 Task: In the Company vivo.com, Log Linkedin Message with description: 'Sent a LinkedIn message to a potential buyer offering a personalized solution.'; Add date: '4 September, 2023' and time 3:00:PM; Add contact from the company's contact and save. Logged in from softage.10@softage.net
Action: Mouse moved to (99, 74)
Screenshot: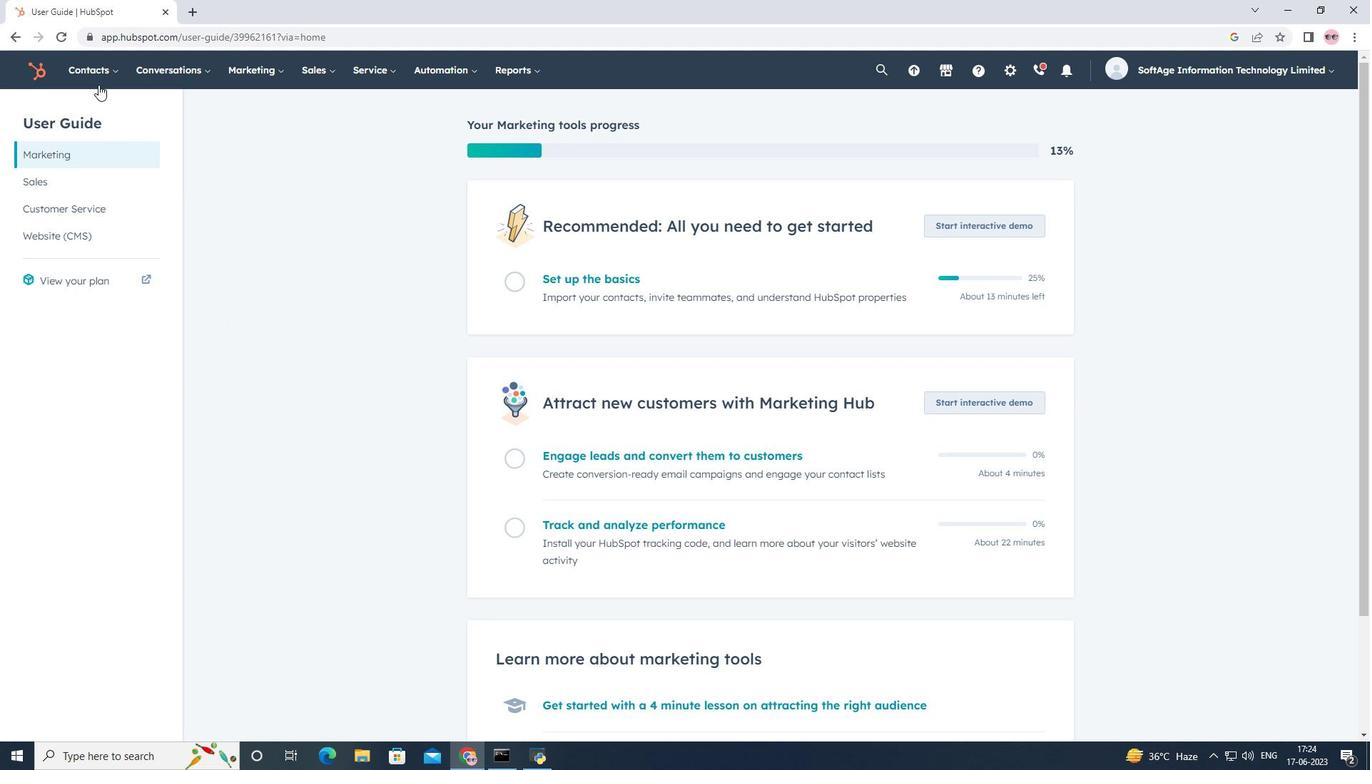 
Action: Mouse pressed left at (99, 74)
Screenshot: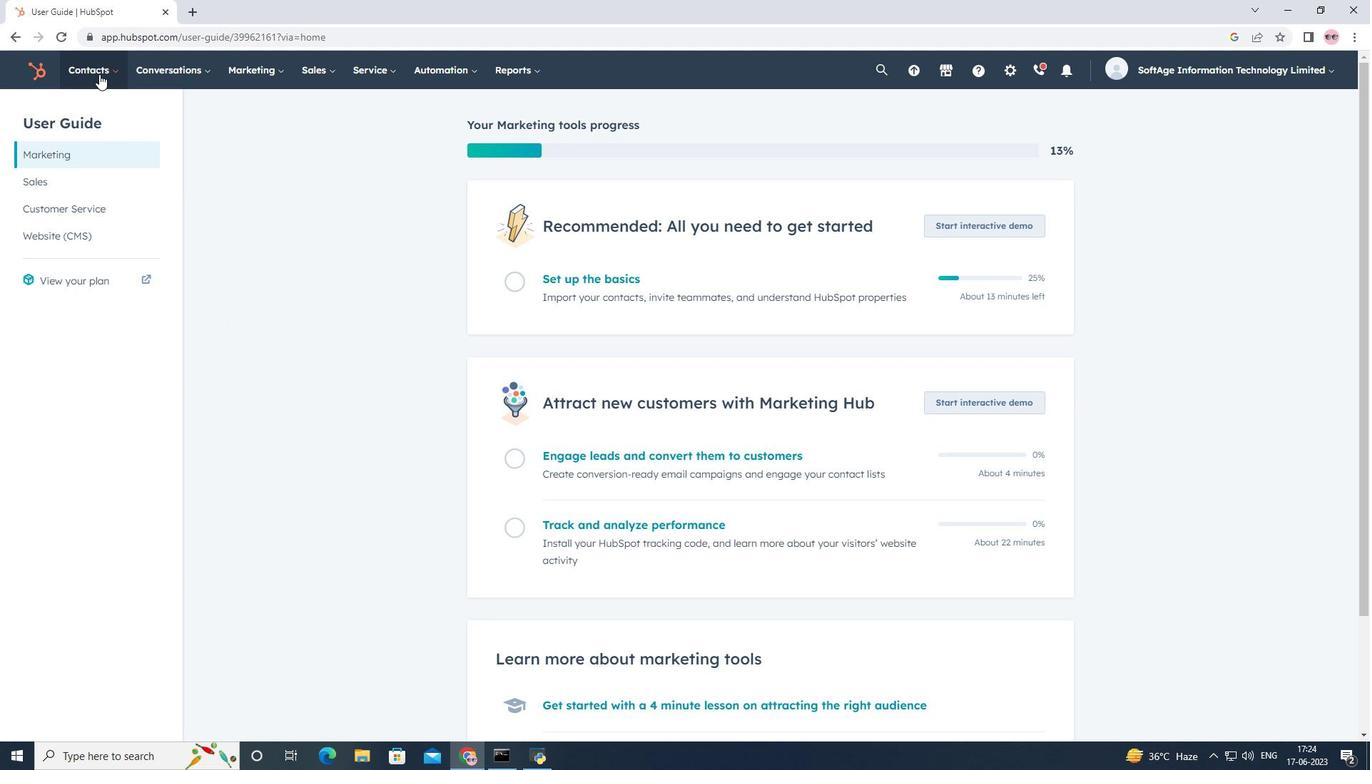 
Action: Mouse moved to (121, 152)
Screenshot: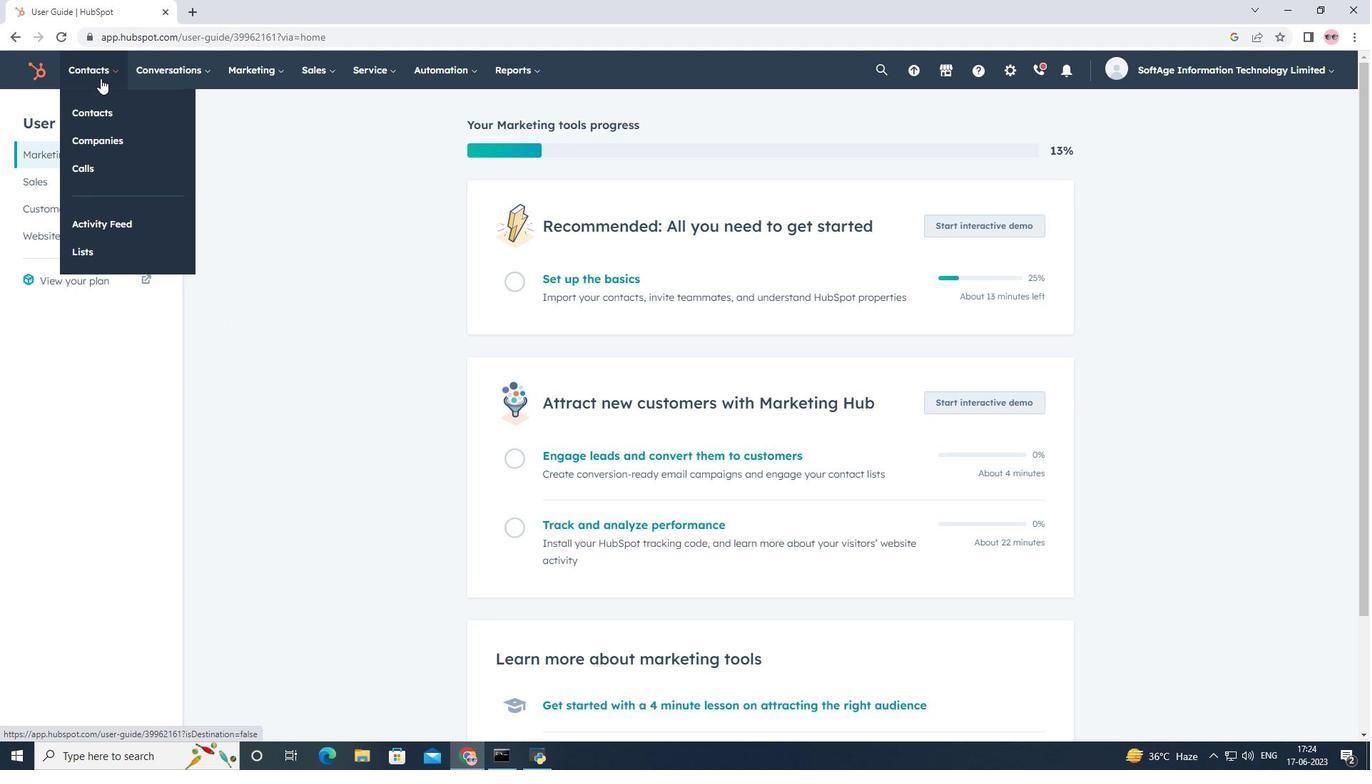 
Action: Mouse pressed left at (121, 152)
Screenshot: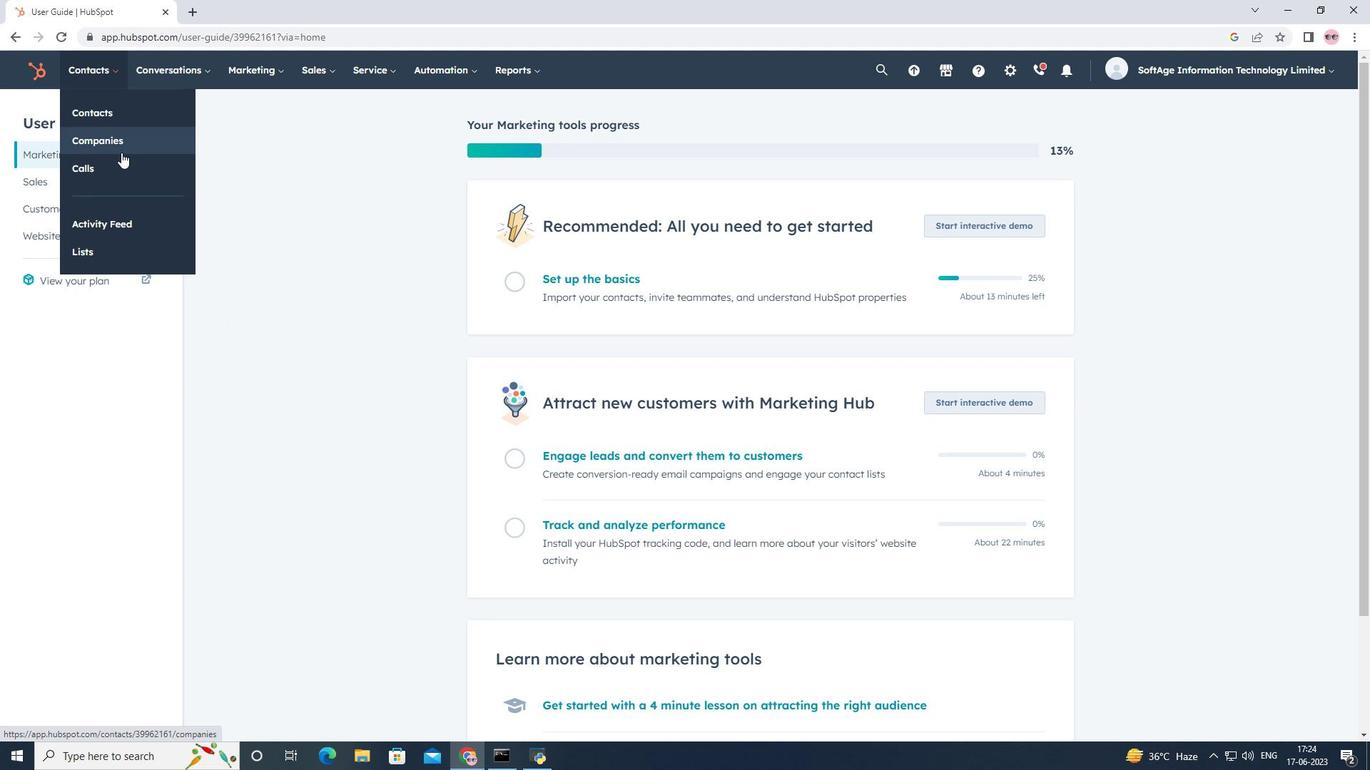 
Action: Mouse moved to (128, 237)
Screenshot: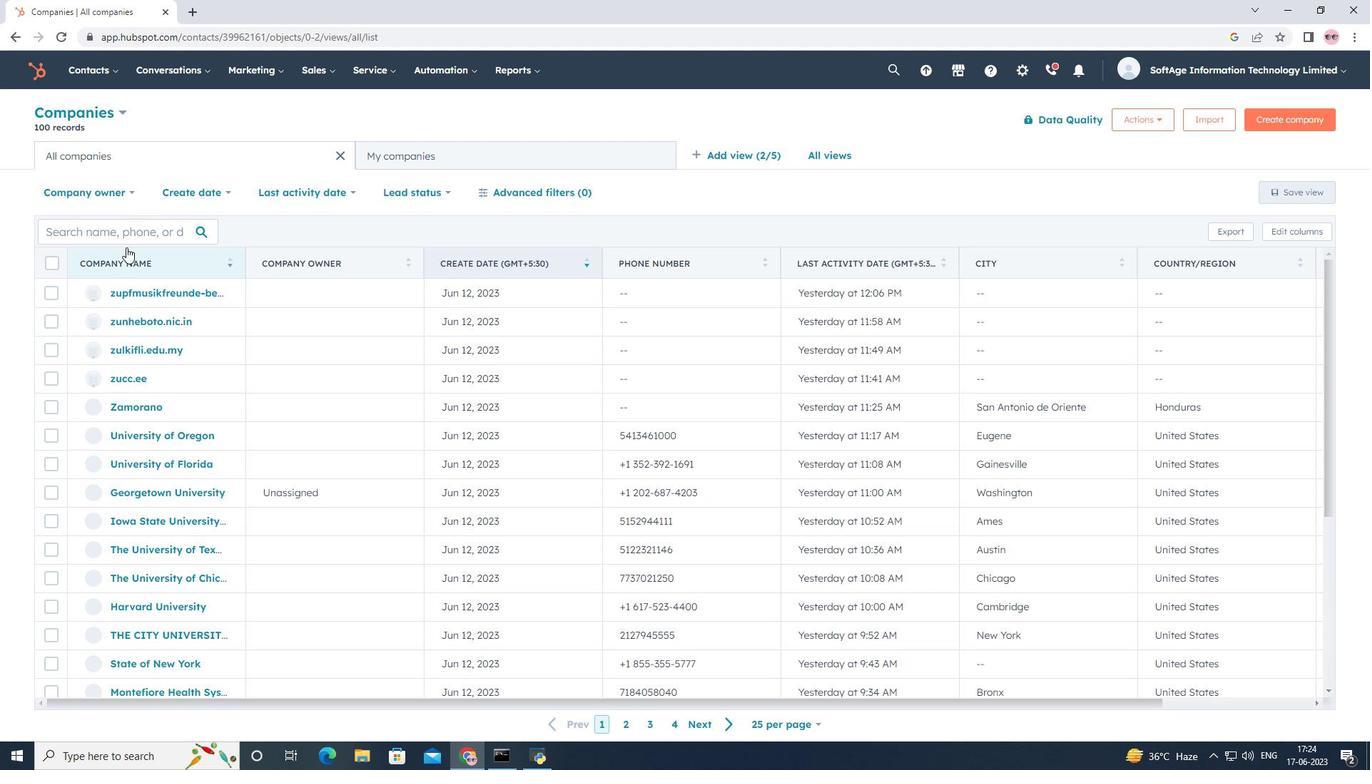 
Action: Mouse pressed left at (128, 237)
Screenshot: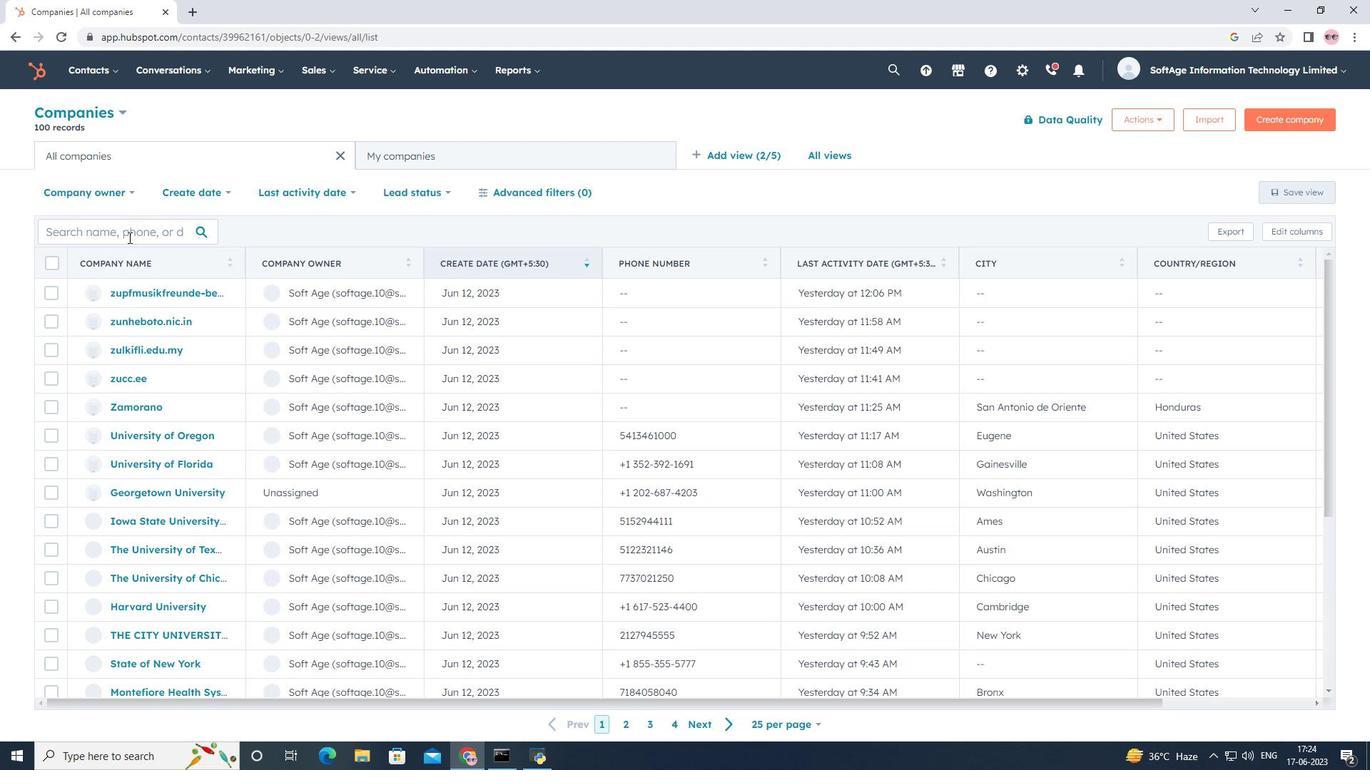 
Action: Key pressed <Key.shift>Vivo.com
Screenshot: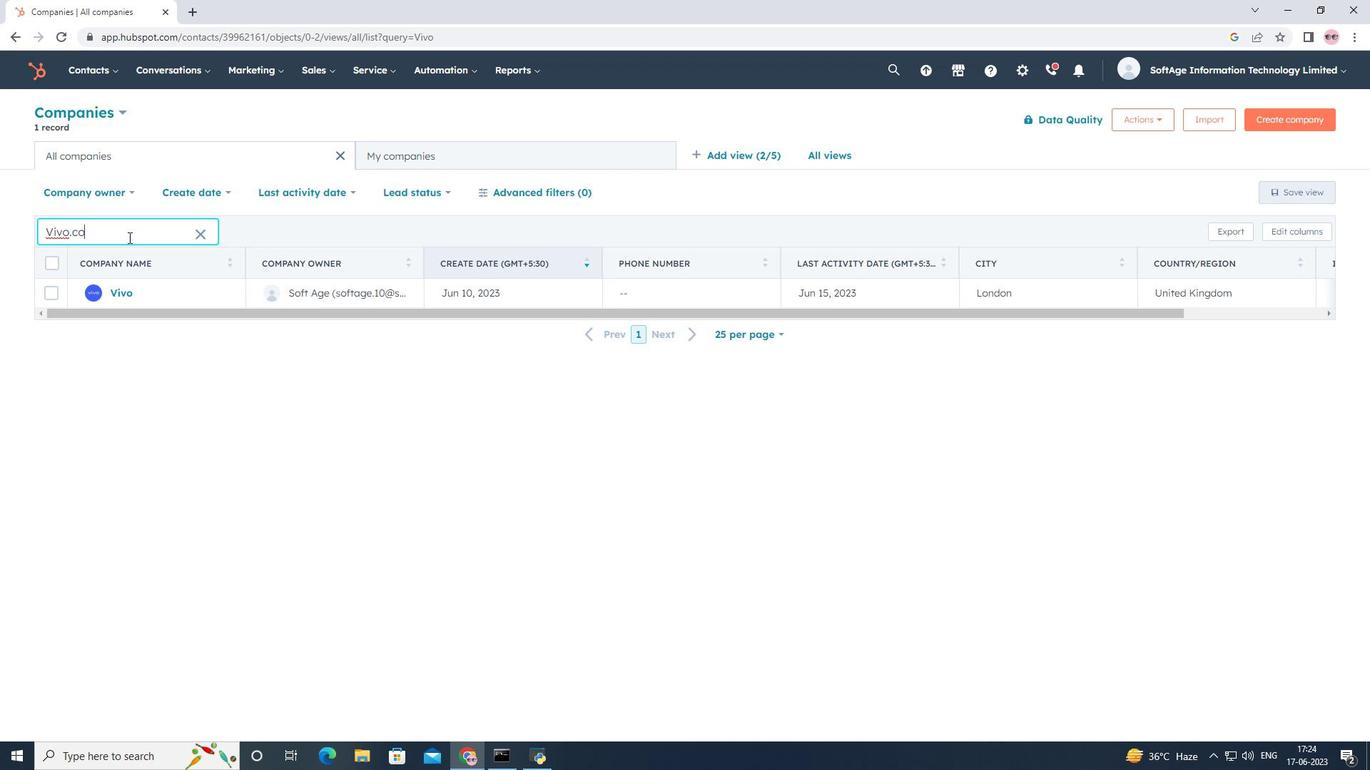 
Action: Mouse moved to (125, 289)
Screenshot: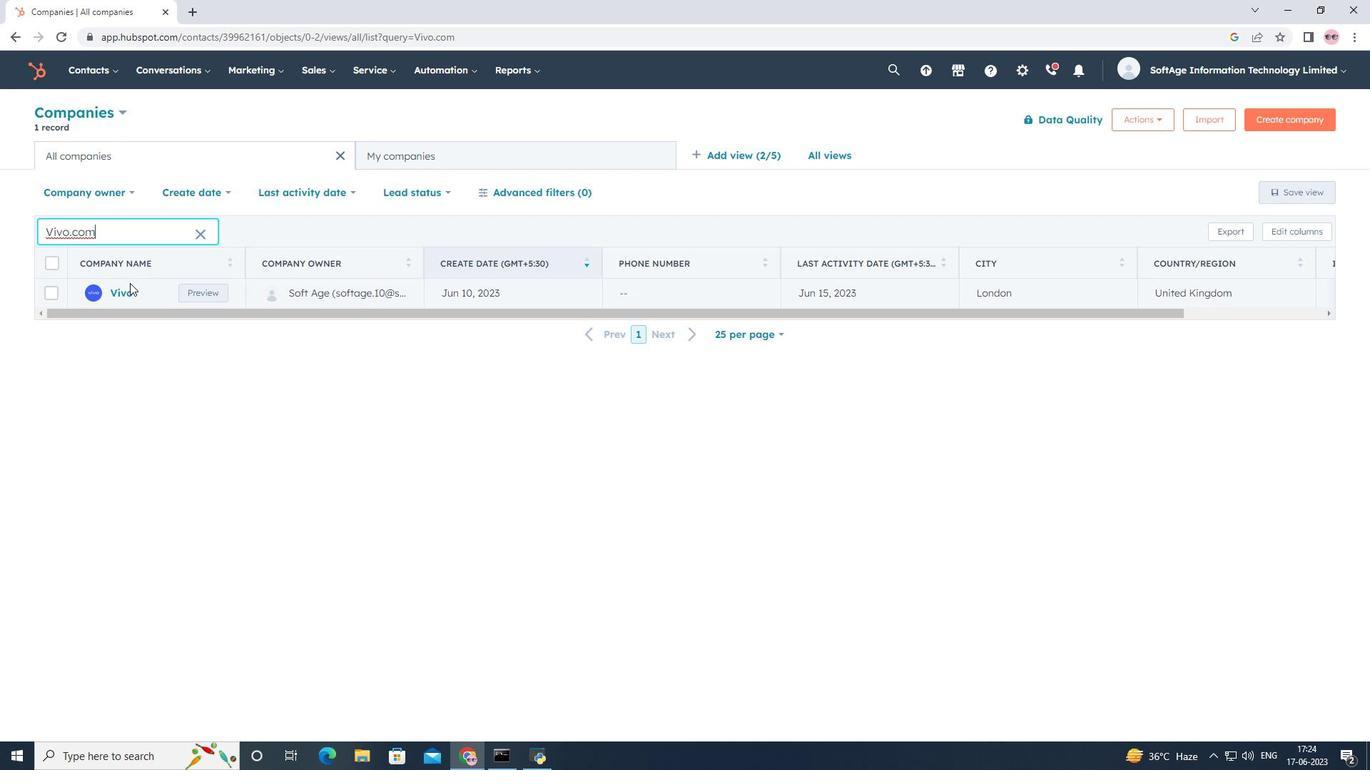 
Action: Mouse pressed left at (125, 289)
Screenshot: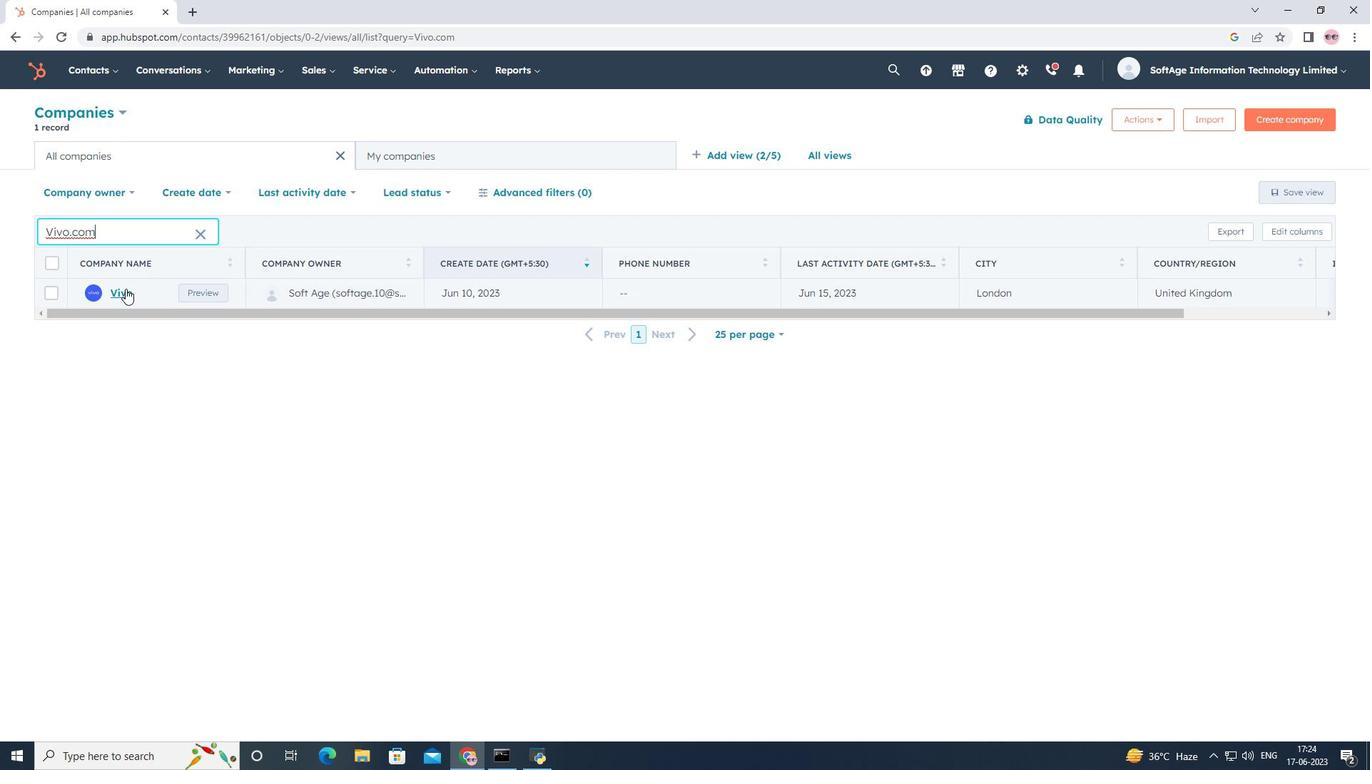 
Action: Mouse moved to (279, 226)
Screenshot: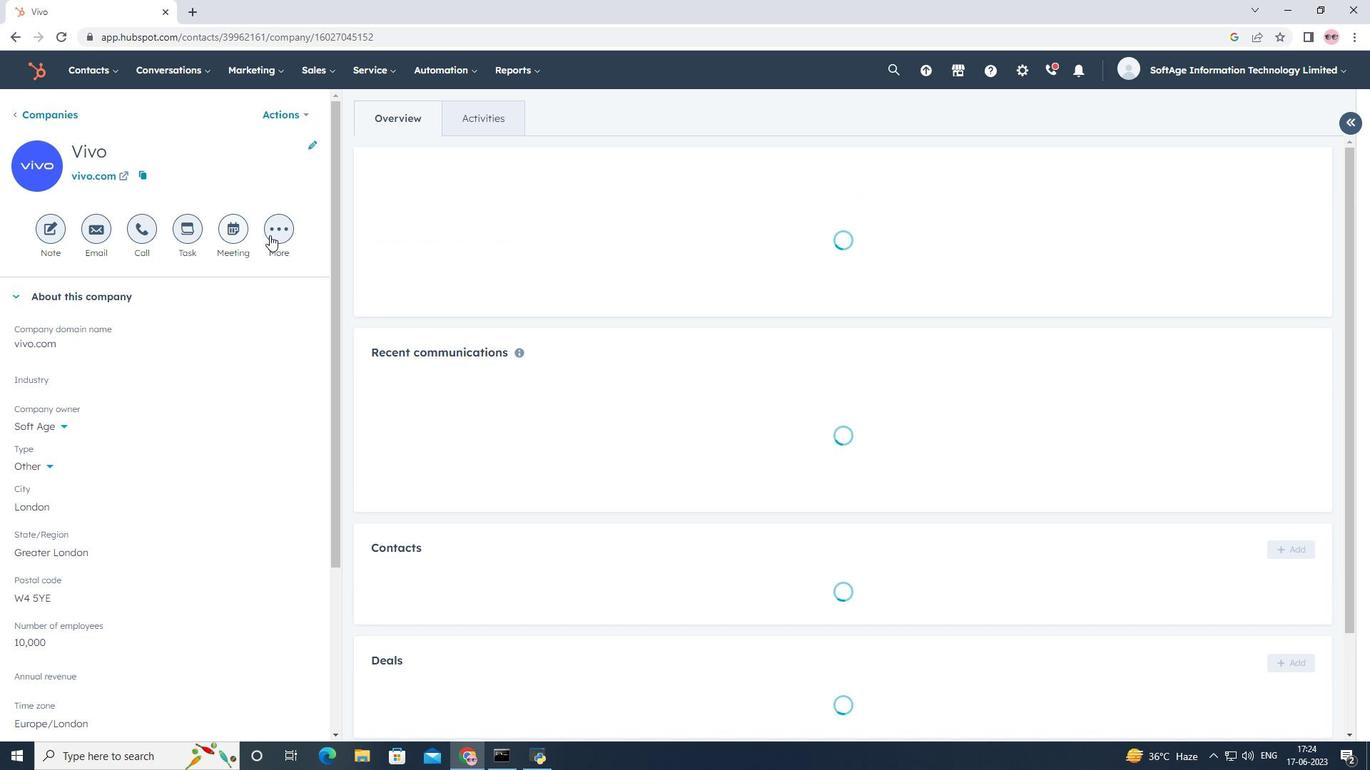 
Action: Mouse pressed left at (279, 226)
Screenshot: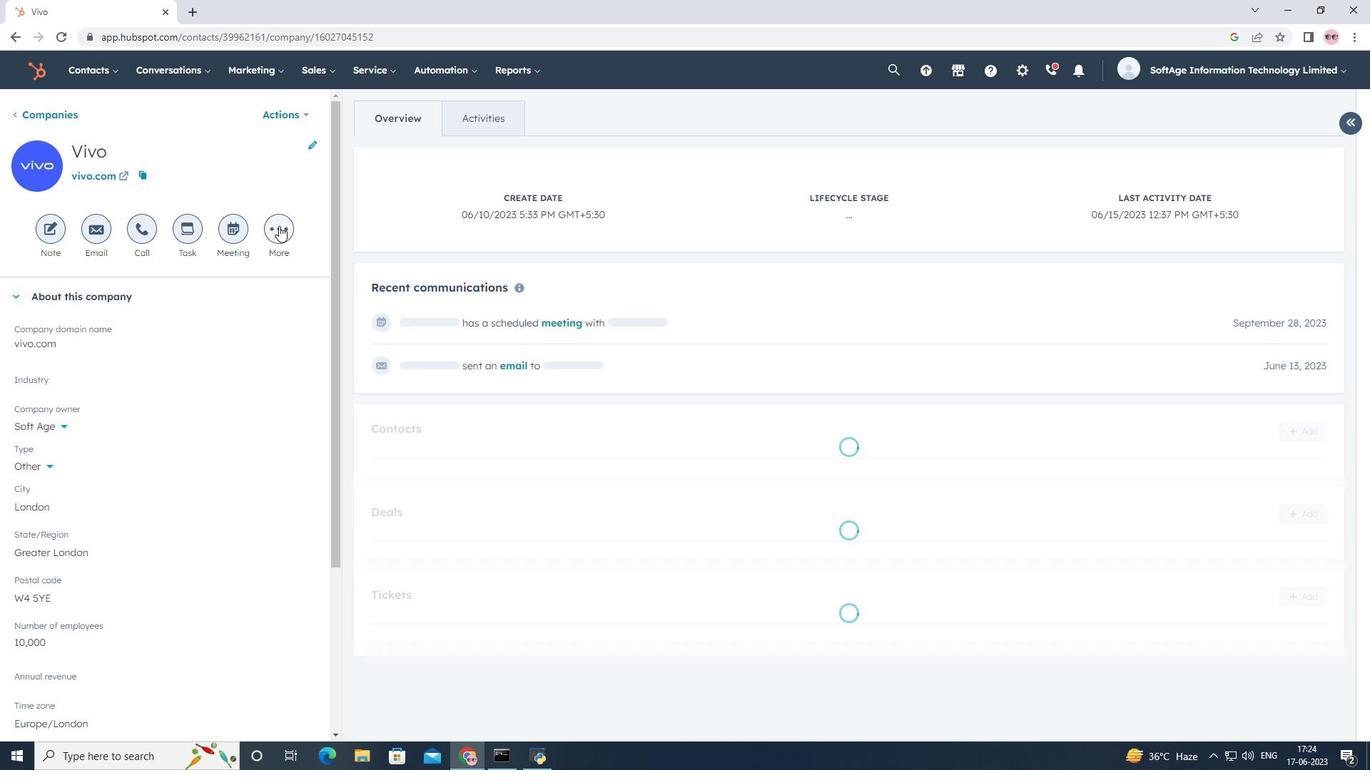 
Action: Mouse moved to (274, 282)
Screenshot: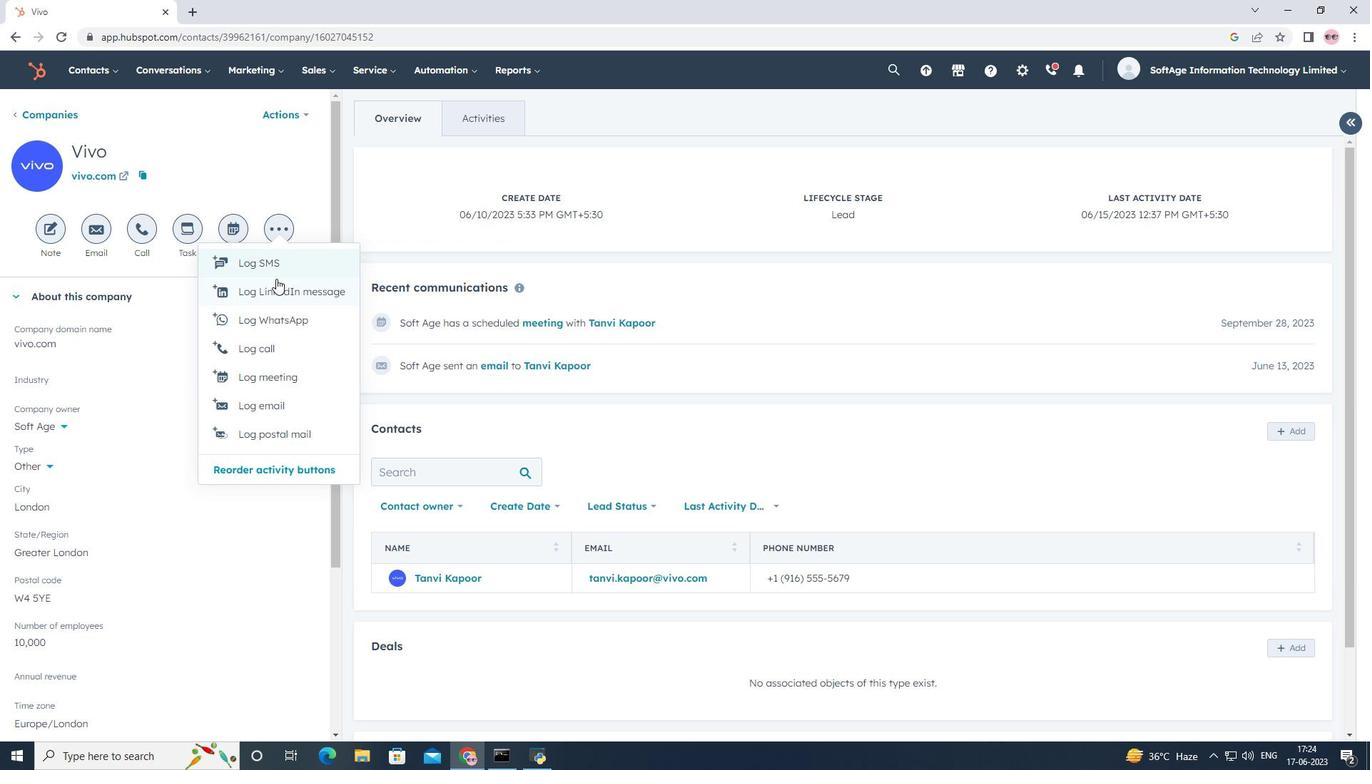 
Action: Mouse pressed left at (274, 282)
Screenshot: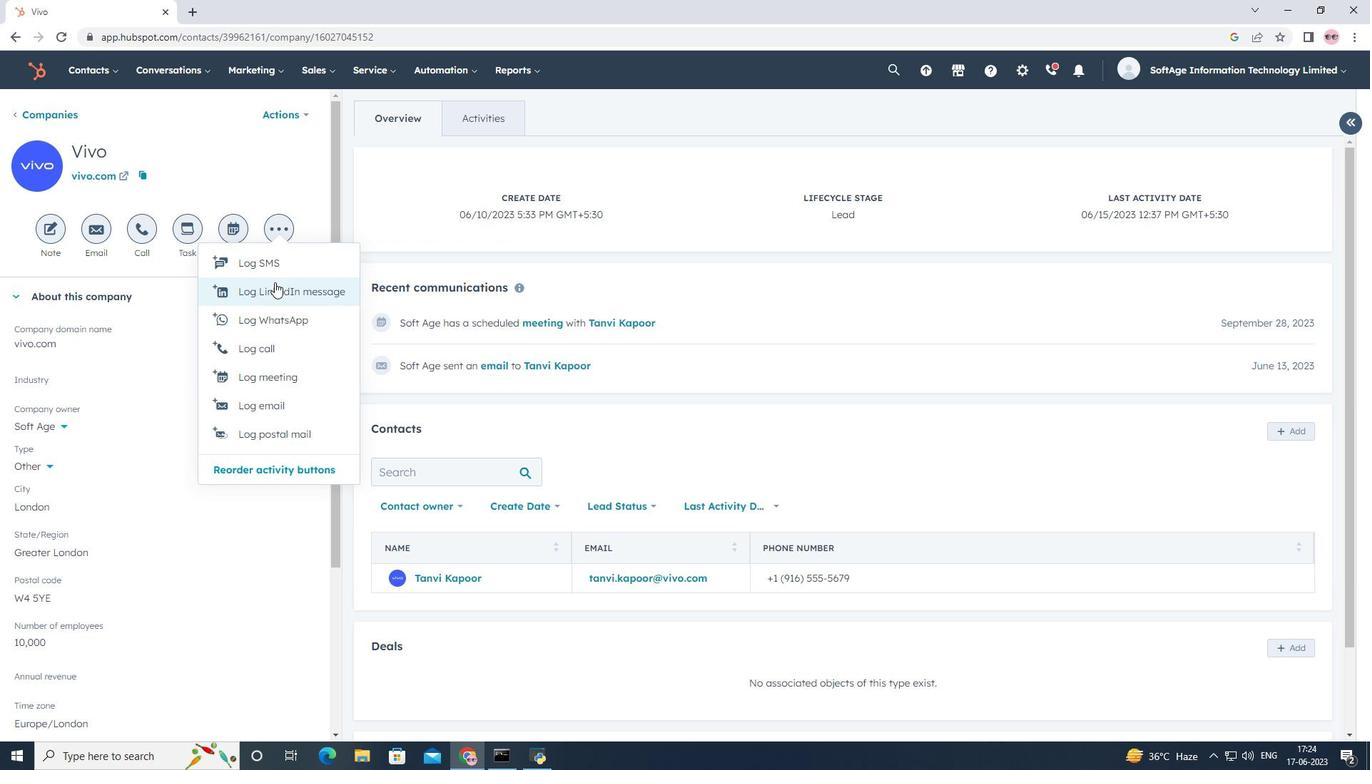 
Action: Mouse moved to (918, 529)
Screenshot: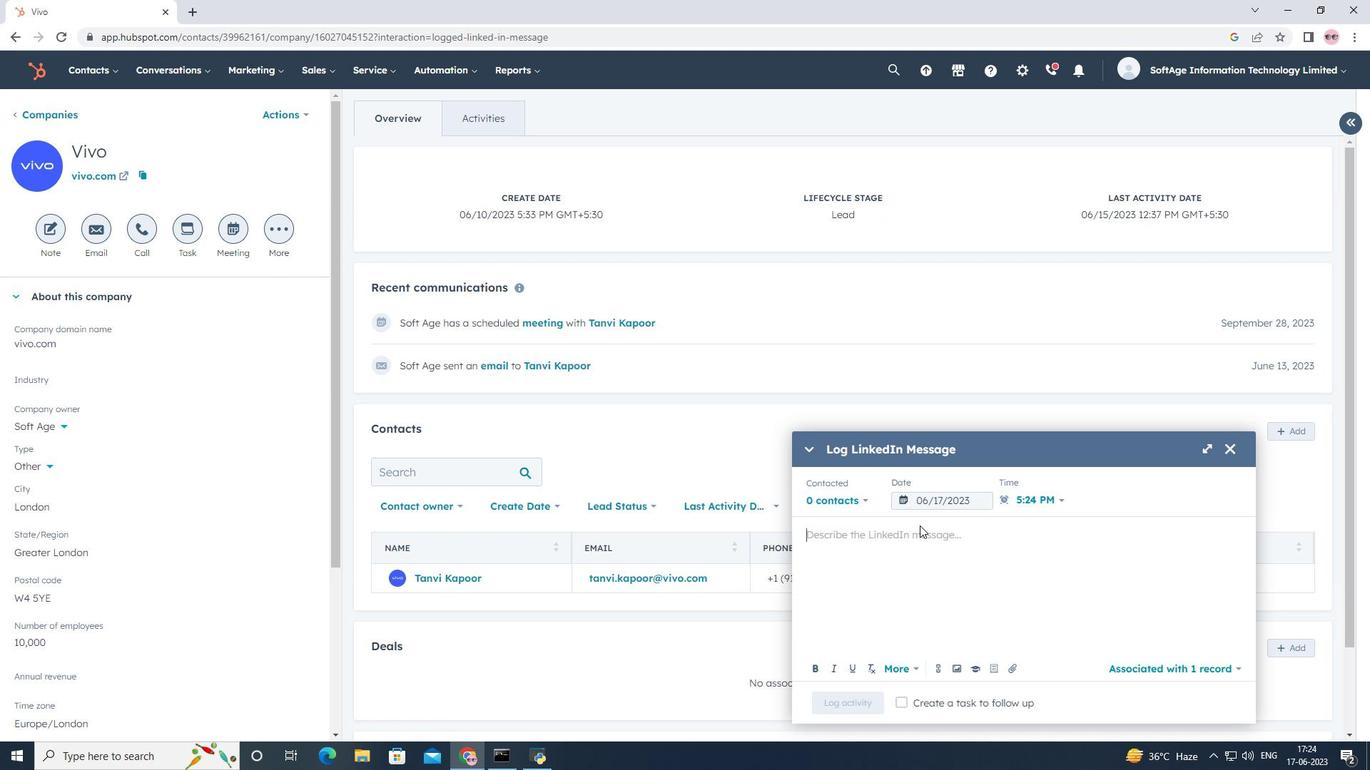 
Action: Mouse pressed left at (918, 529)
Screenshot: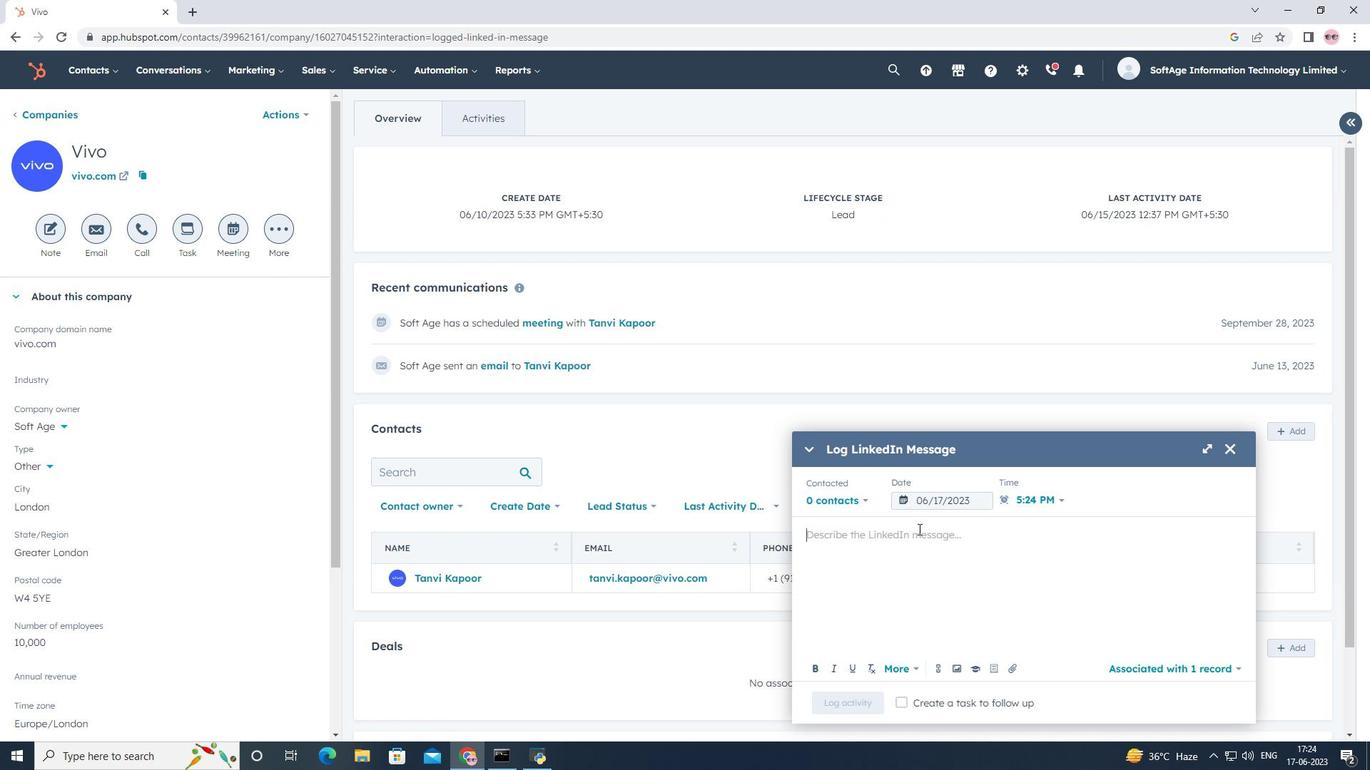 
Action: Key pressed <Key.shift>Sent<Key.space>a<Key.space><Key.shift>Linked<Key.shift>In<Key.space>message<Key.space>to<Key.space>a<Key.space>por<Key.backspace>tential<Key.space>buyer<Key.space>offering<Key.space>a<Key.space>presonalized<Key.space>solution.
Screenshot: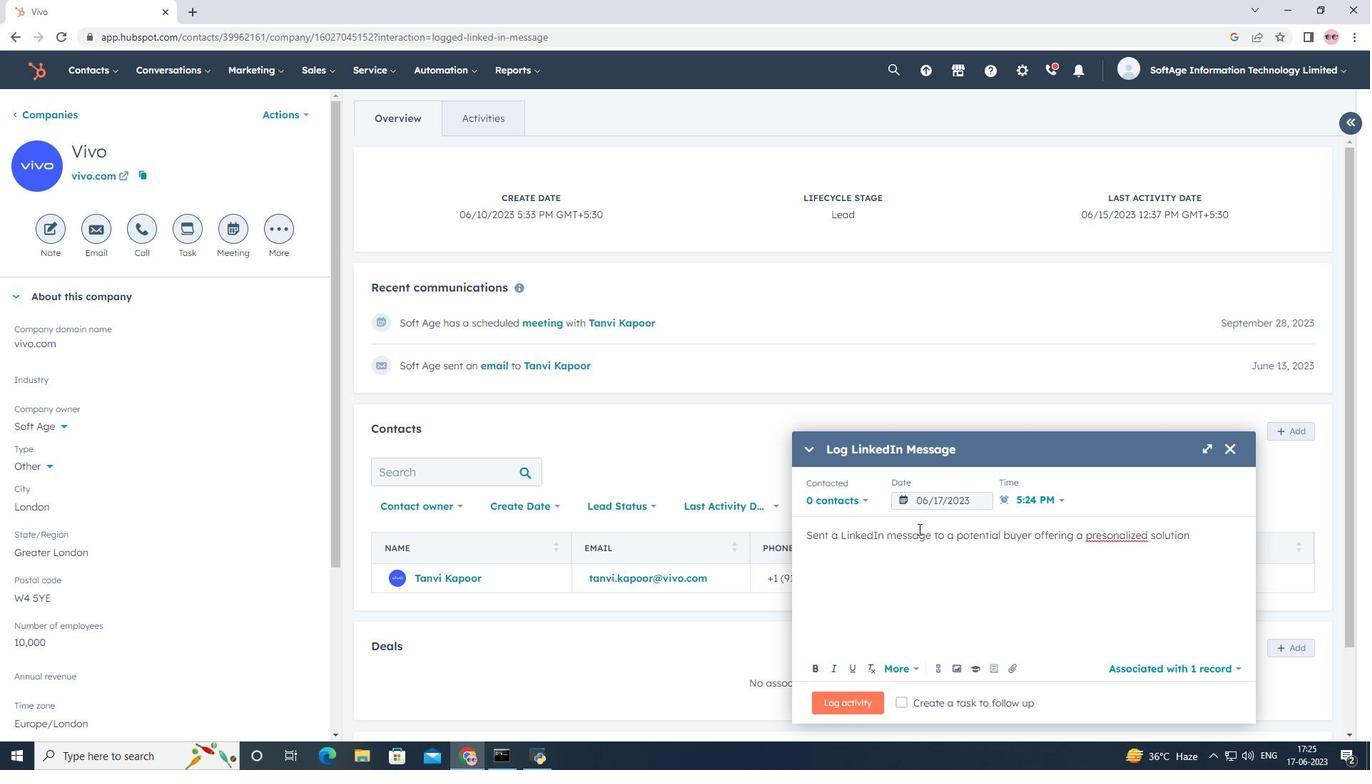 
Action: Mouse moved to (1131, 538)
Screenshot: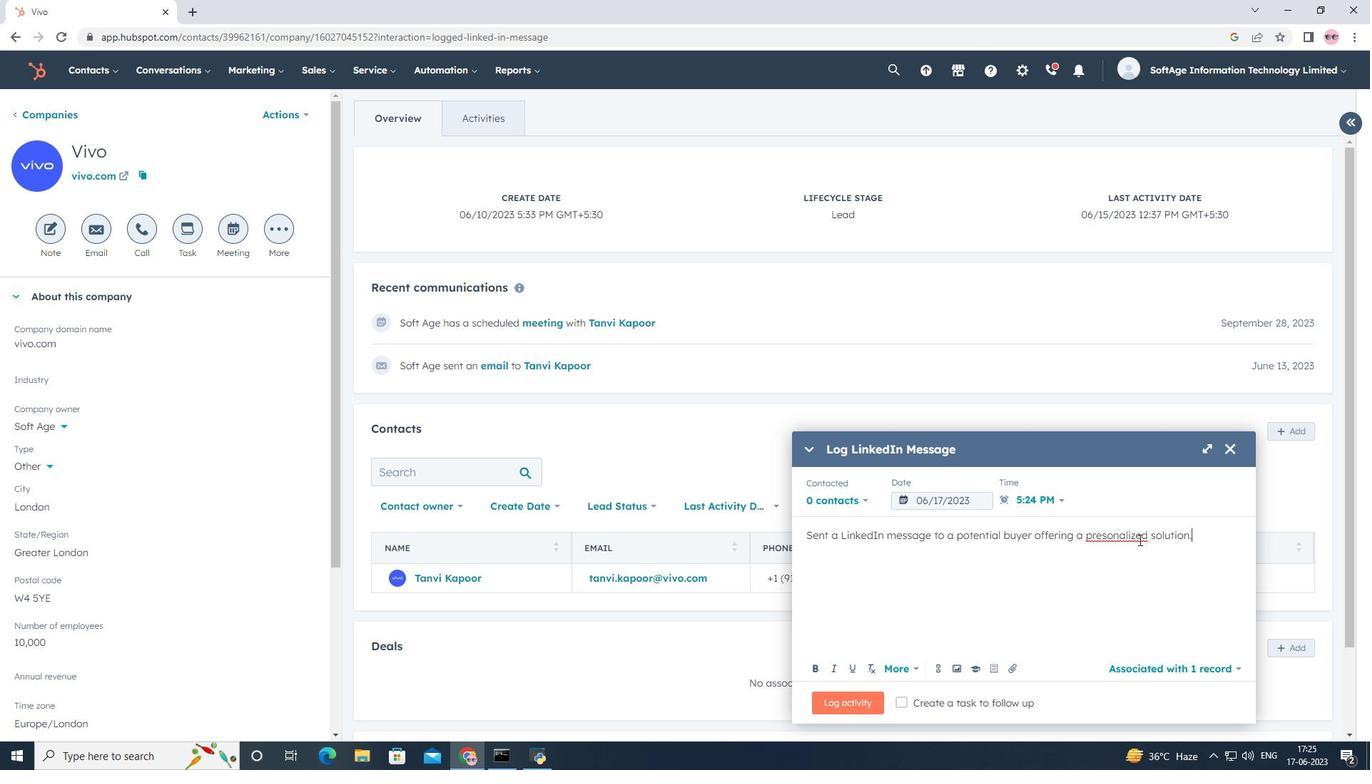 
Action: Mouse pressed left at (1131, 538)
Screenshot: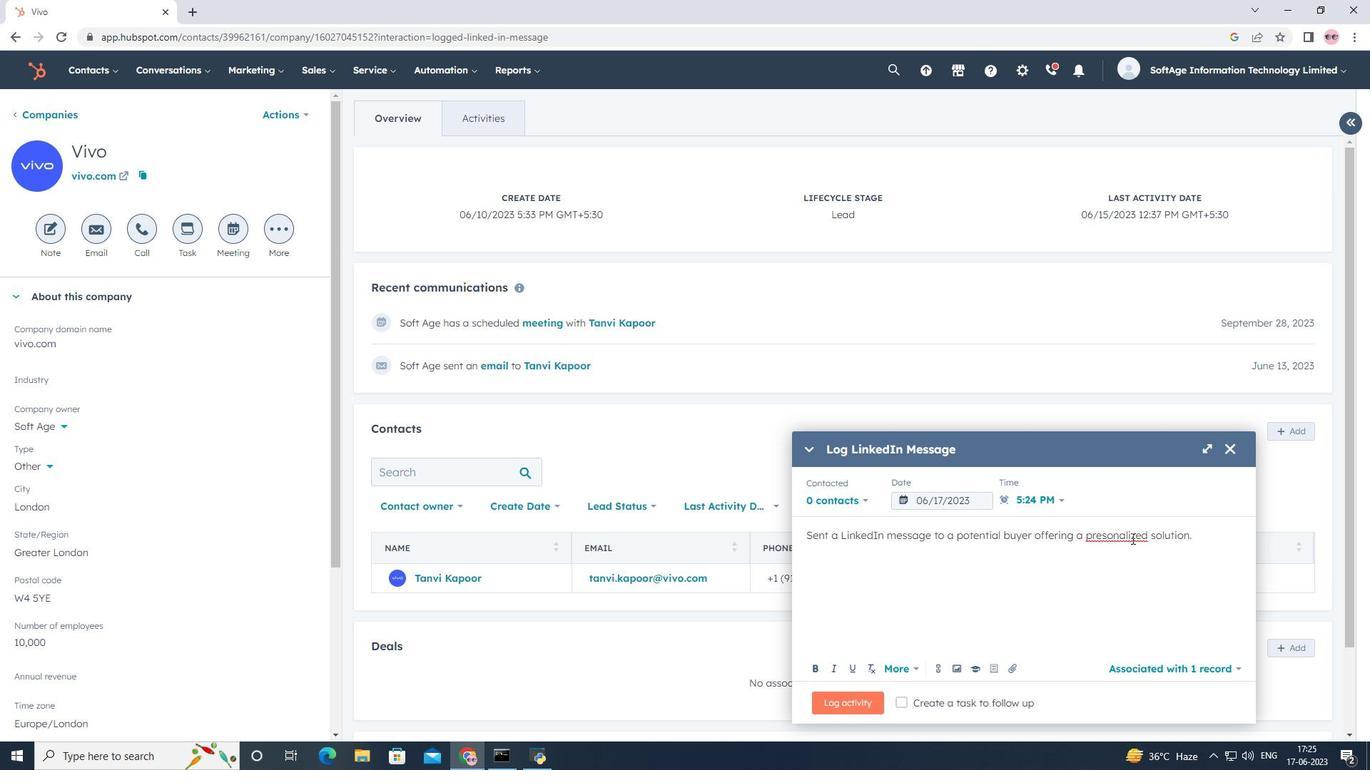 
Action: Mouse pressed right at (1131, 538)
Screenshot: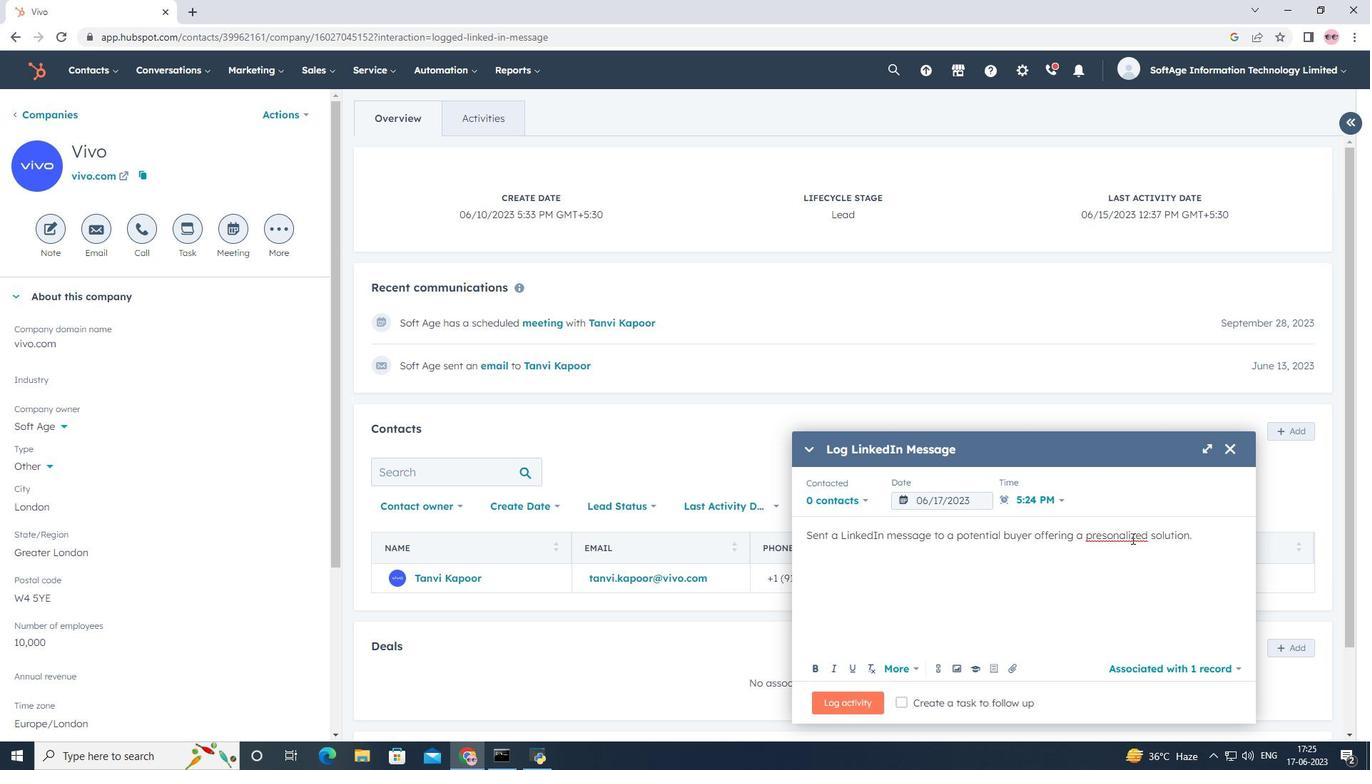 
Action: Mouse moved to (1201, 322)
Screenshot: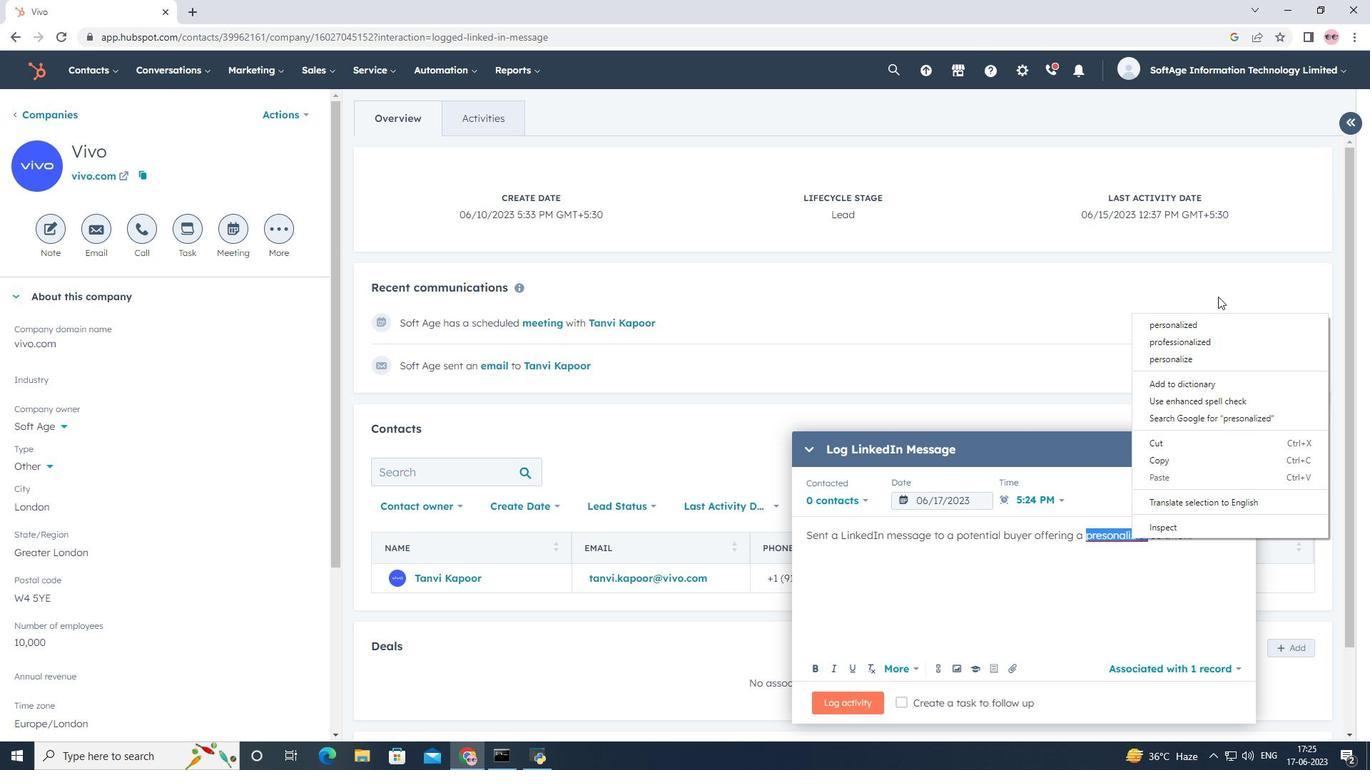 
Action: Mouse pressed left at (1201, 322)
Screenshot: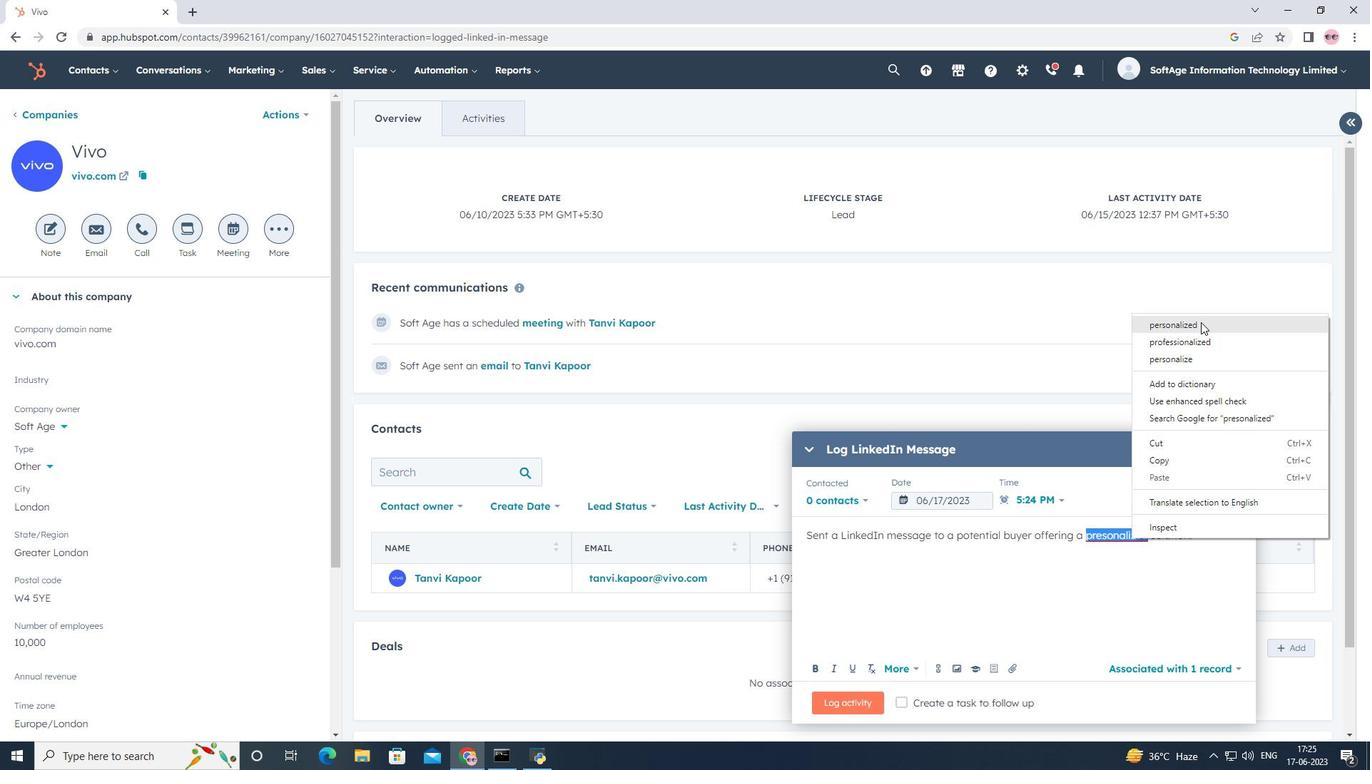 
Action: Mouse moved to (946, 497)
Screenshot: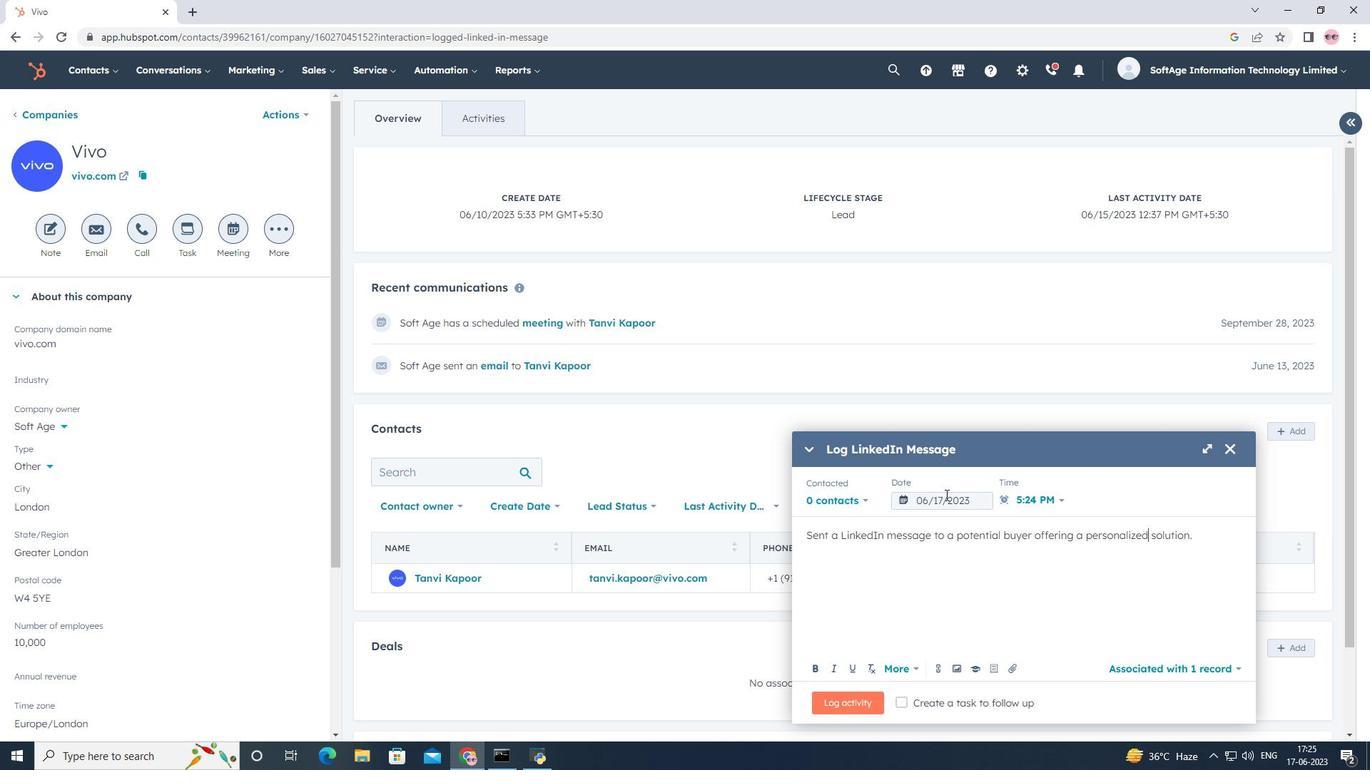 
Action: Mouse pressed left at (946, 497)
Screenshot: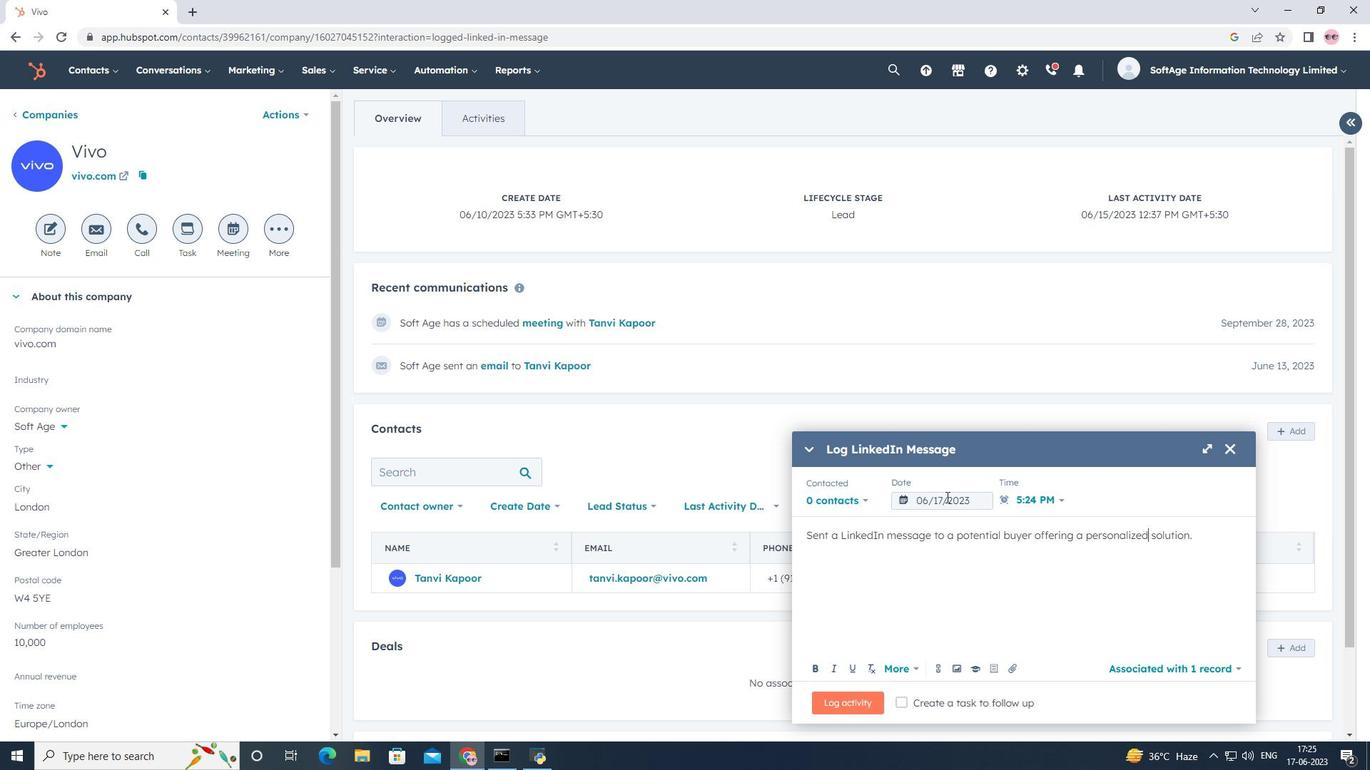
Action: Mouse moved to (1071, 268)
Screenshot: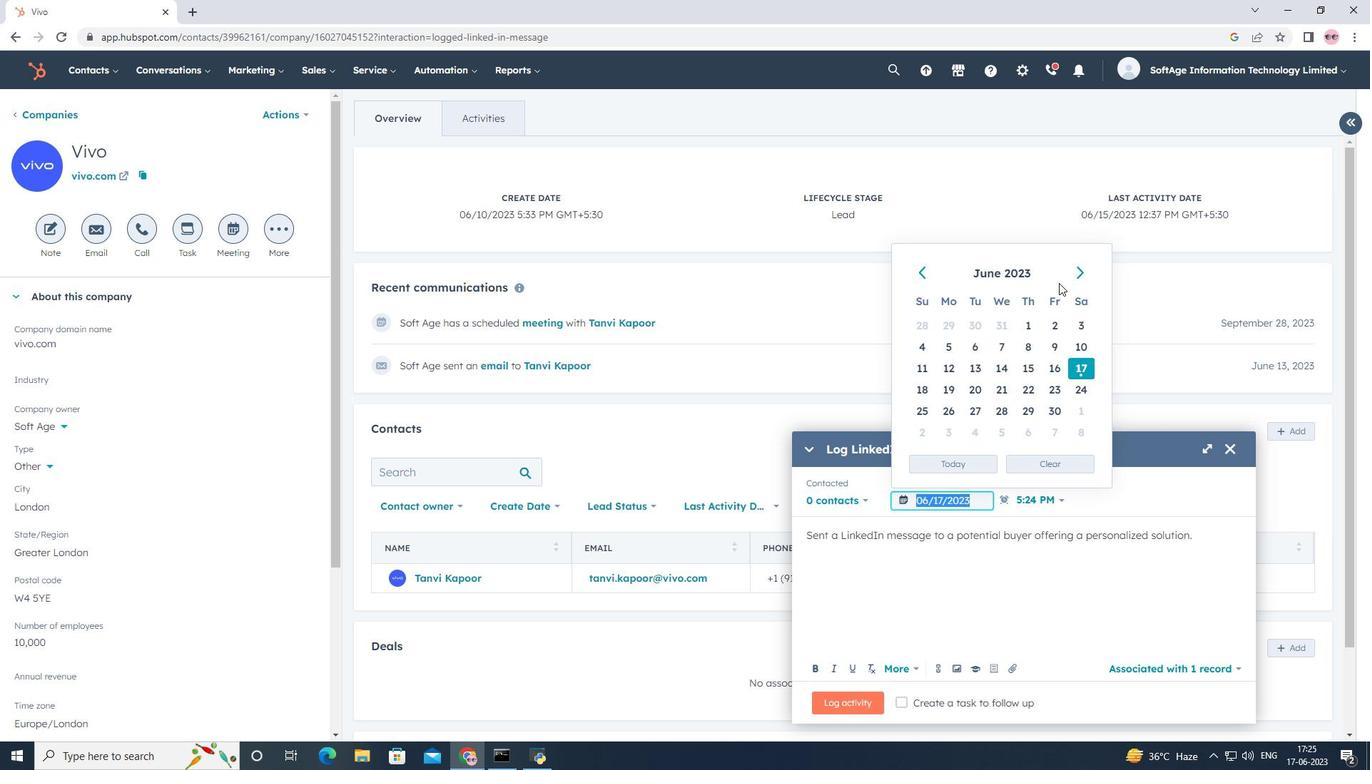 
Action: Mouse pressed left at (1071, 268)
Screenshot: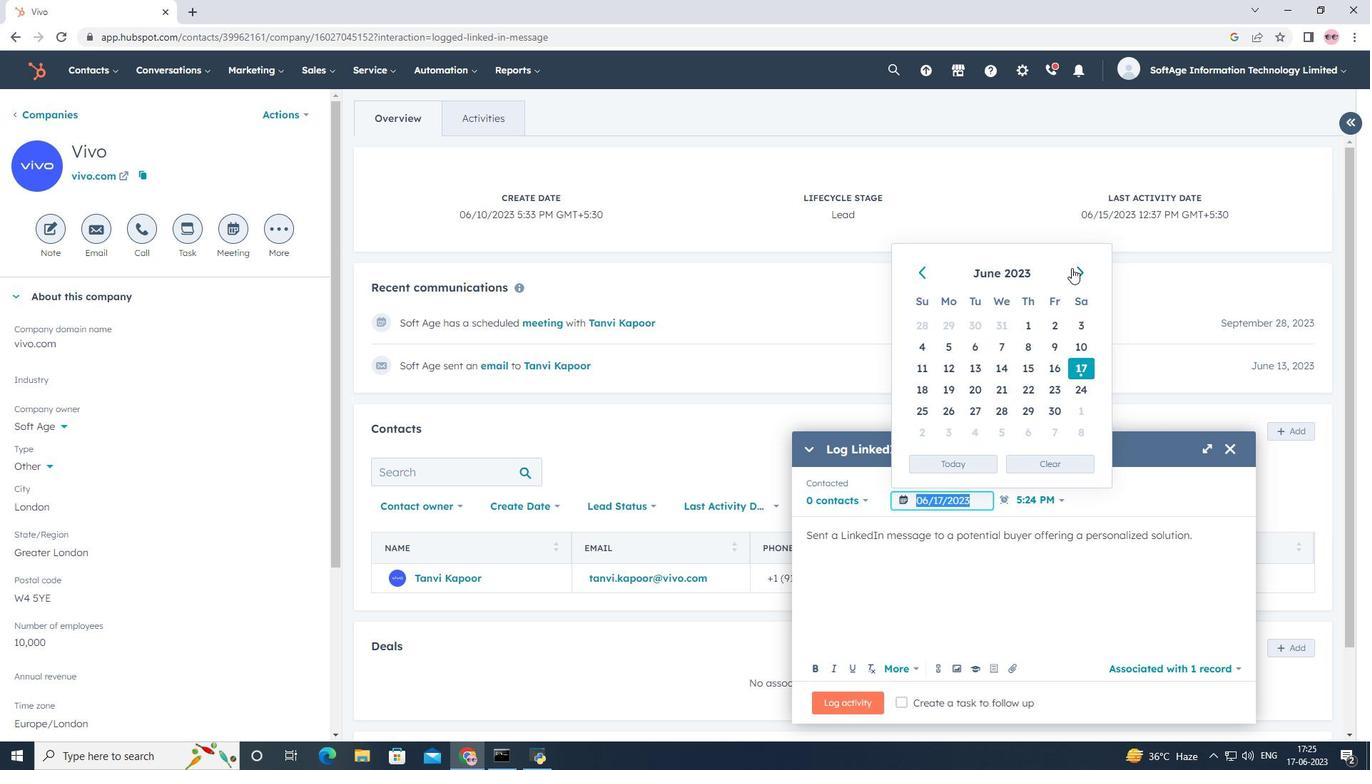 
Action: Mouse pressed left at (1071, 268)
Screenshot: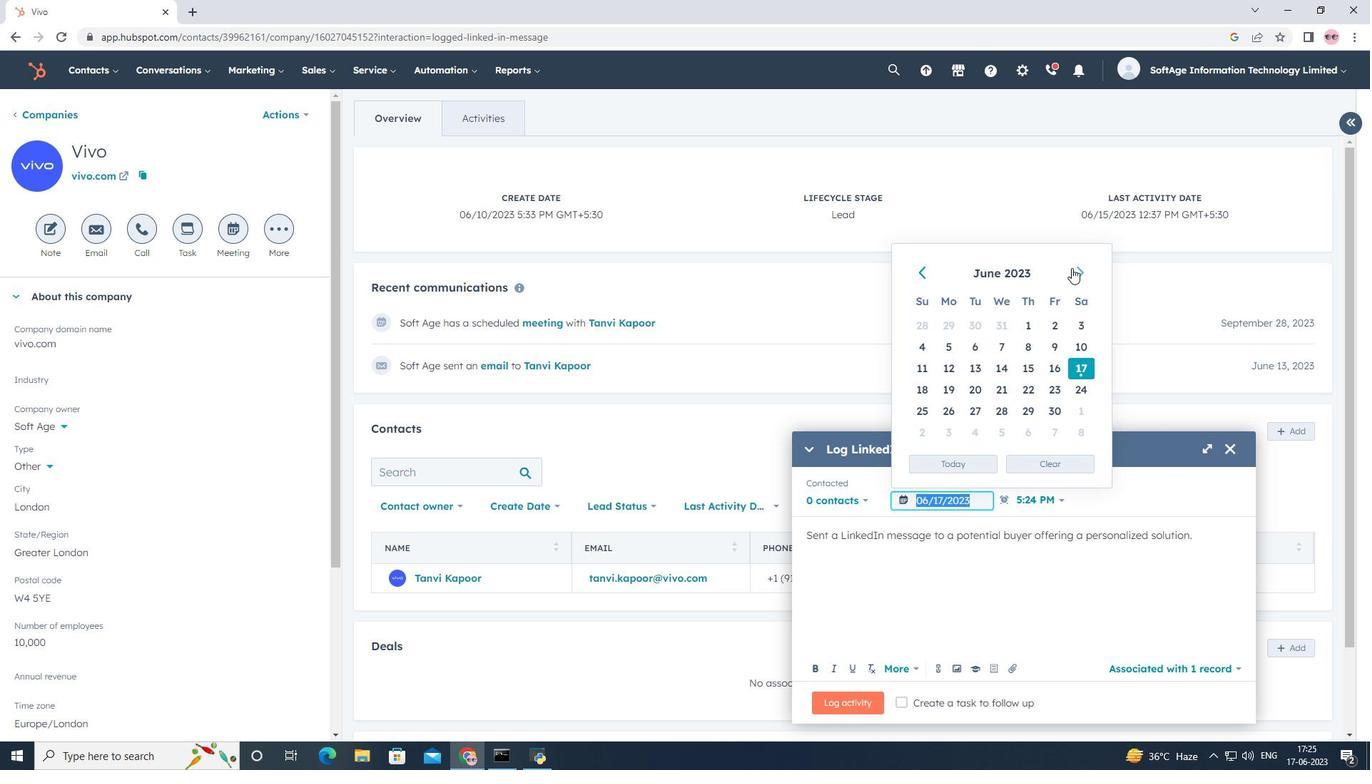 
Action: Mouse pressed left at (1071, 268)
Screenshot: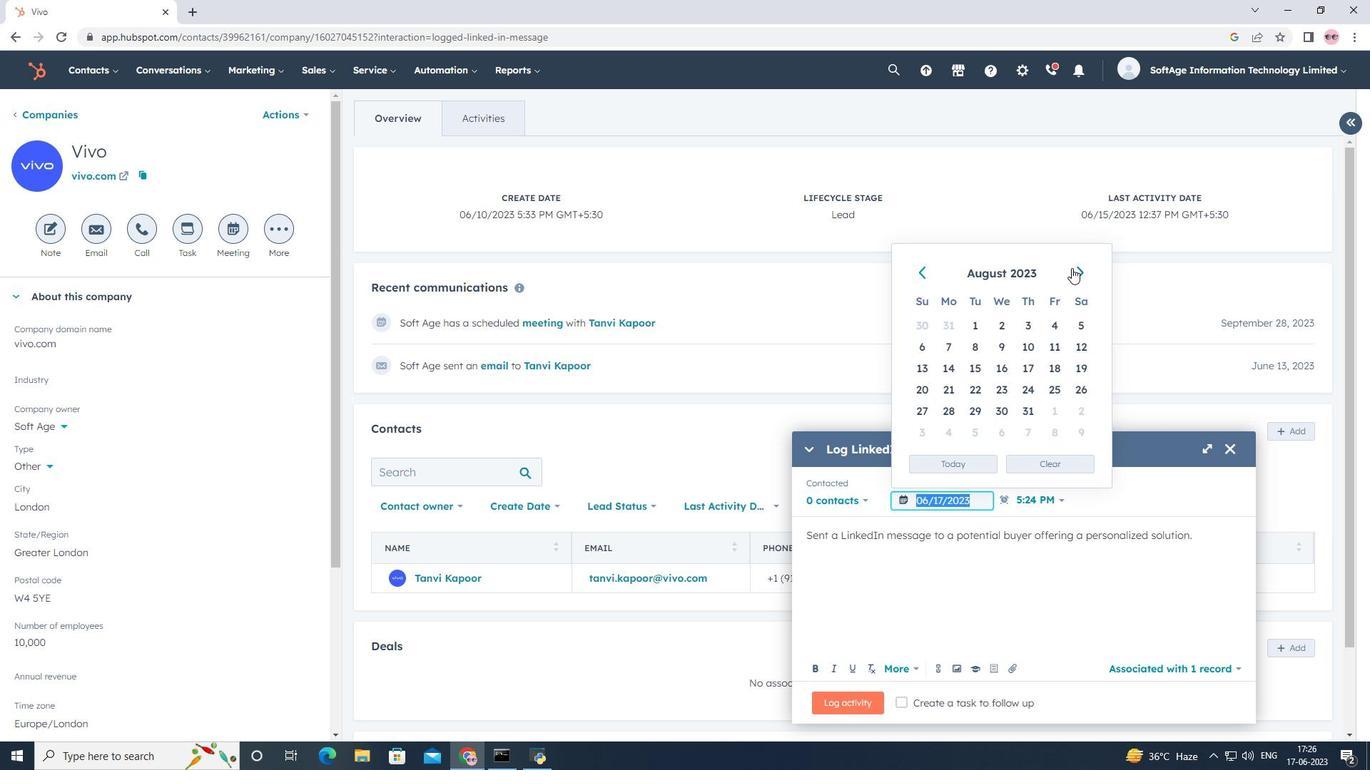
Action: Mouse moved to (955, 349)
Screenshot: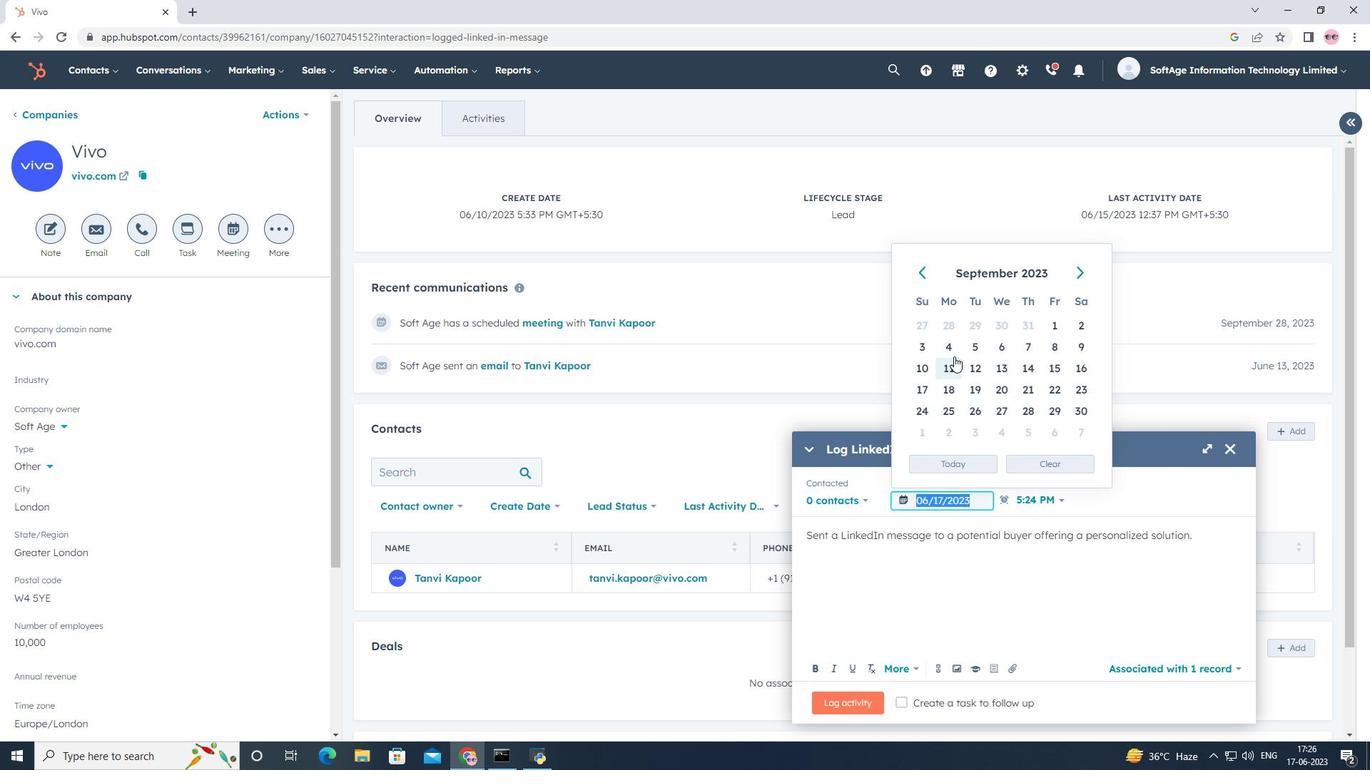 
Action: Mouse pressed left at (955, 349)
Screenshot: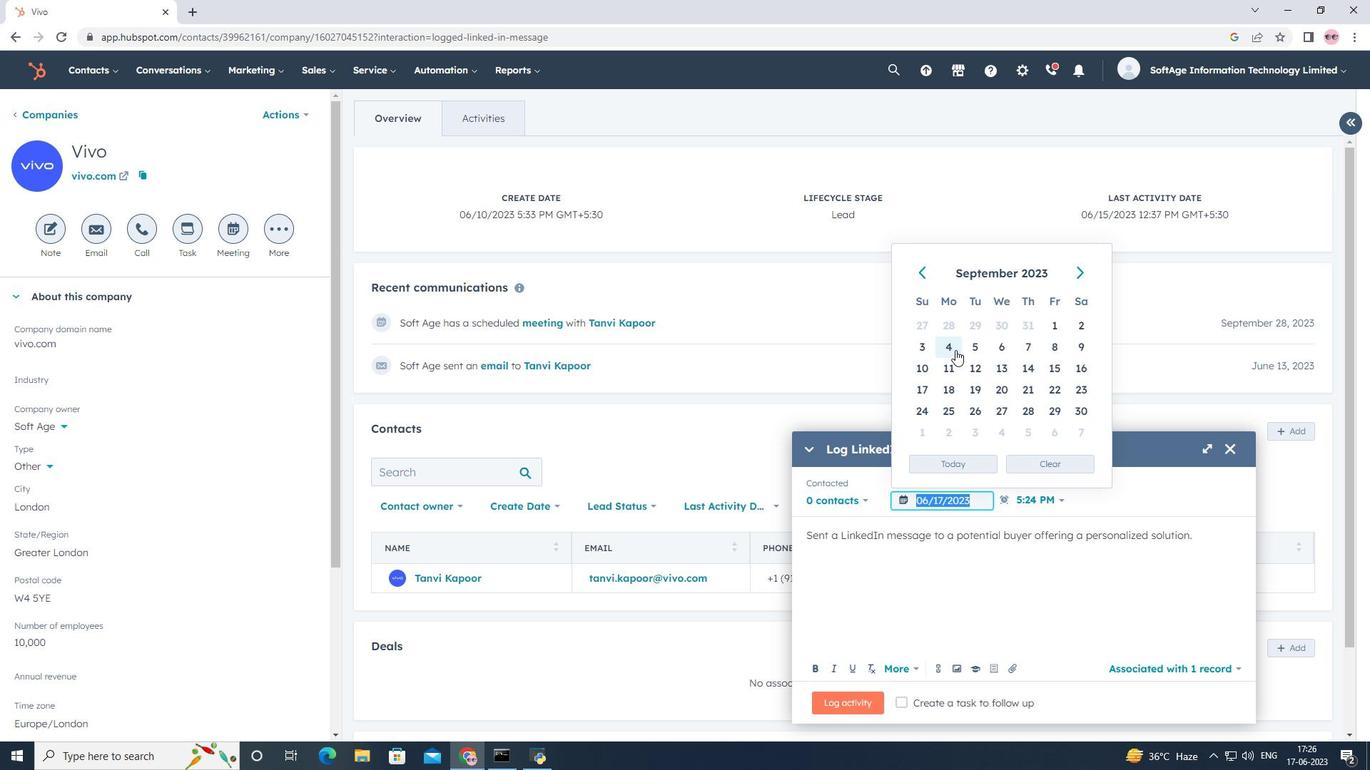 
Action: Mouse moved to (1061, 503)
Screenshot: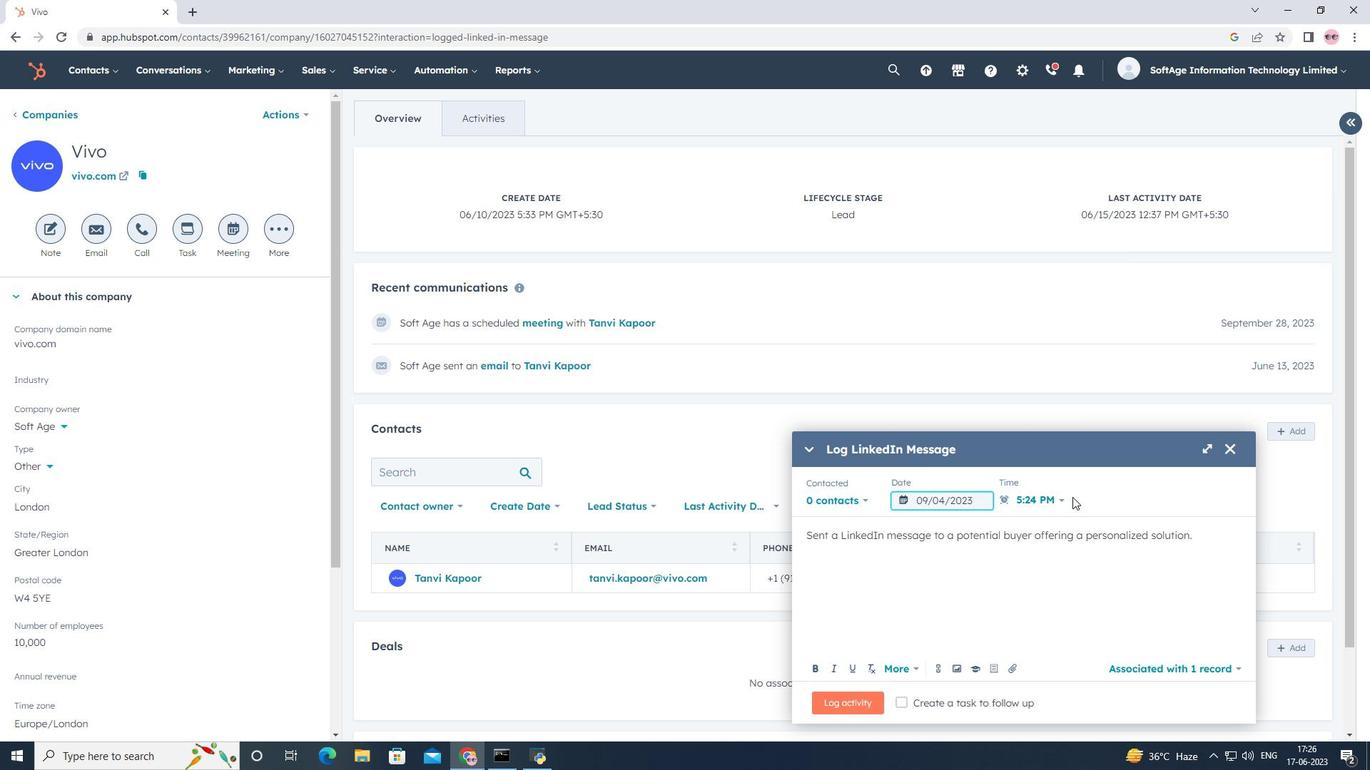 
Action: Mouse pressed left at (1061, 503)
Screenshot: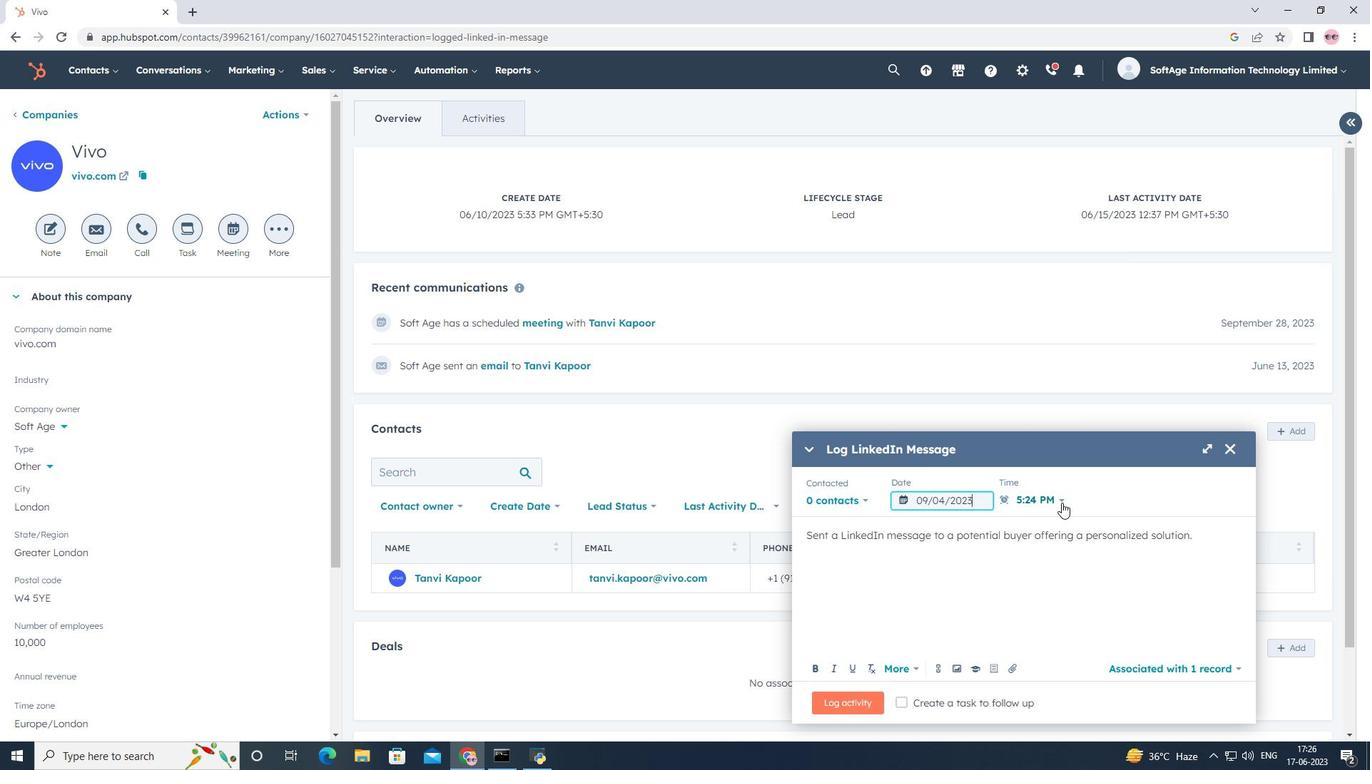 
Action: Mouse moved to (1128, 575)
Screenshot: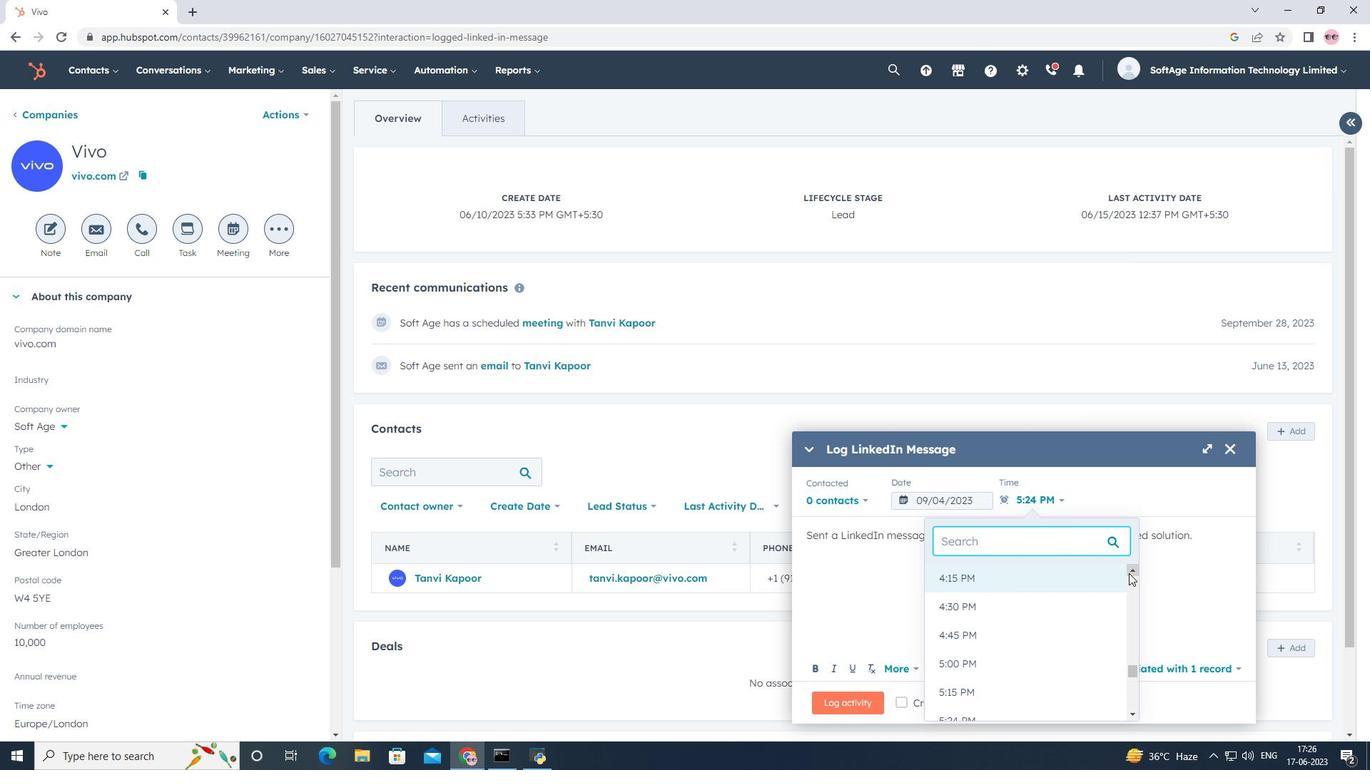 
Action: Mouse pressed left at (1128, 575)
Screenshot: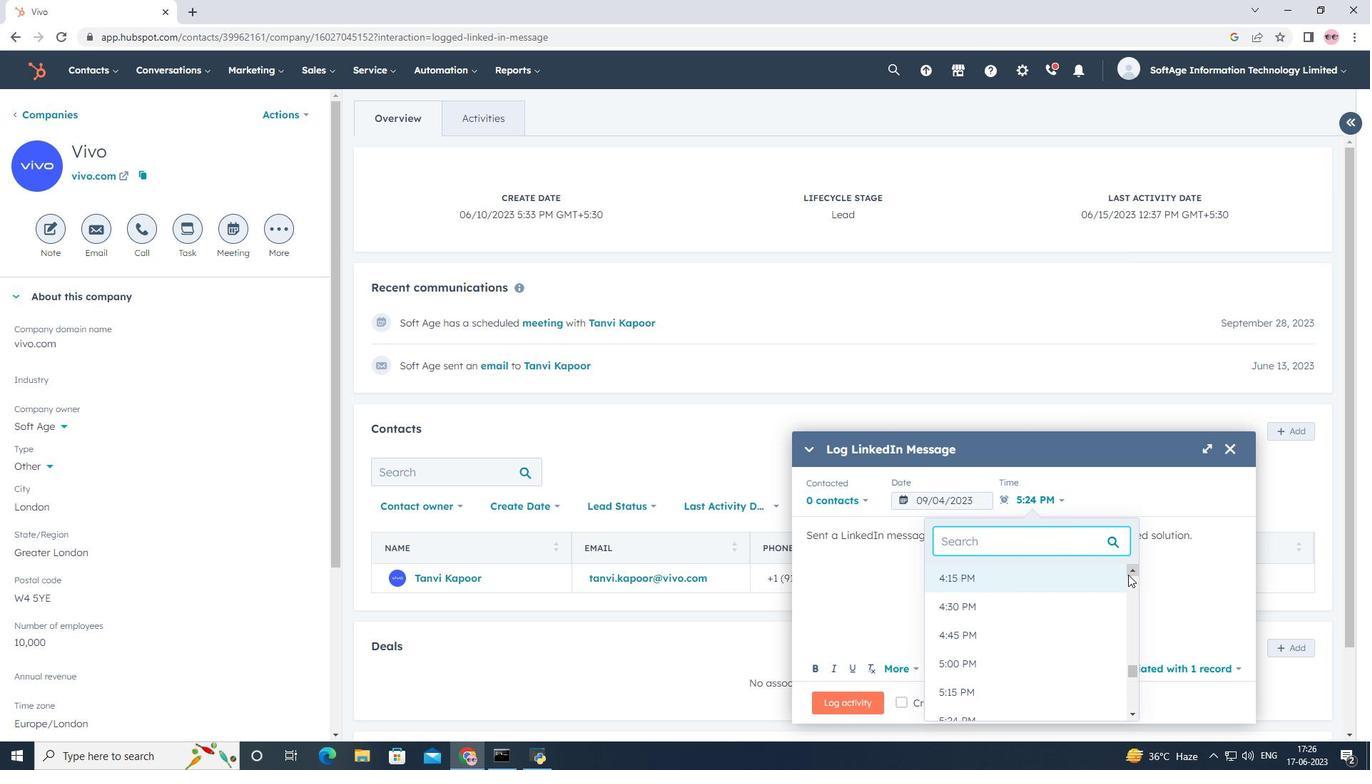 
Action: Mouse pressed left at (1128, 575)
Screenshot: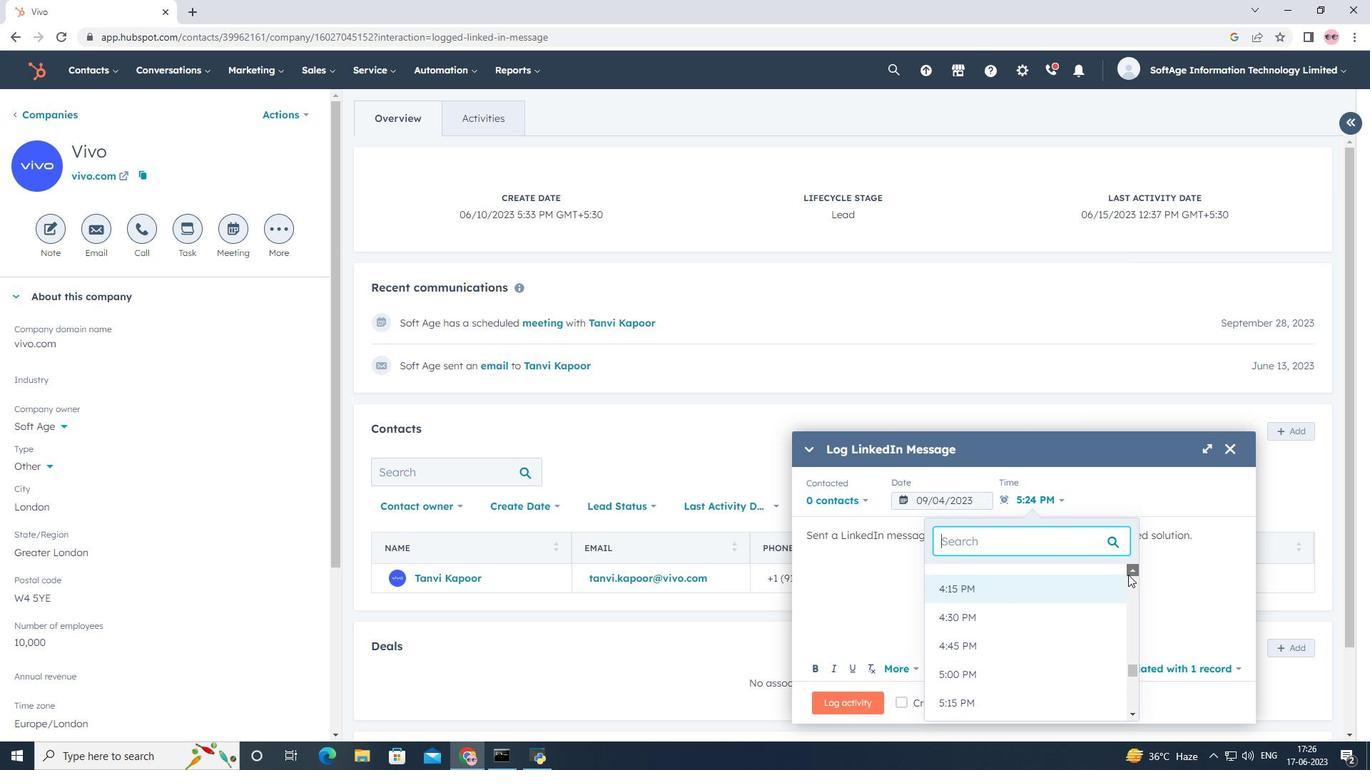 
Action: Mouse pressed left at (1128, 575)
Screenshot: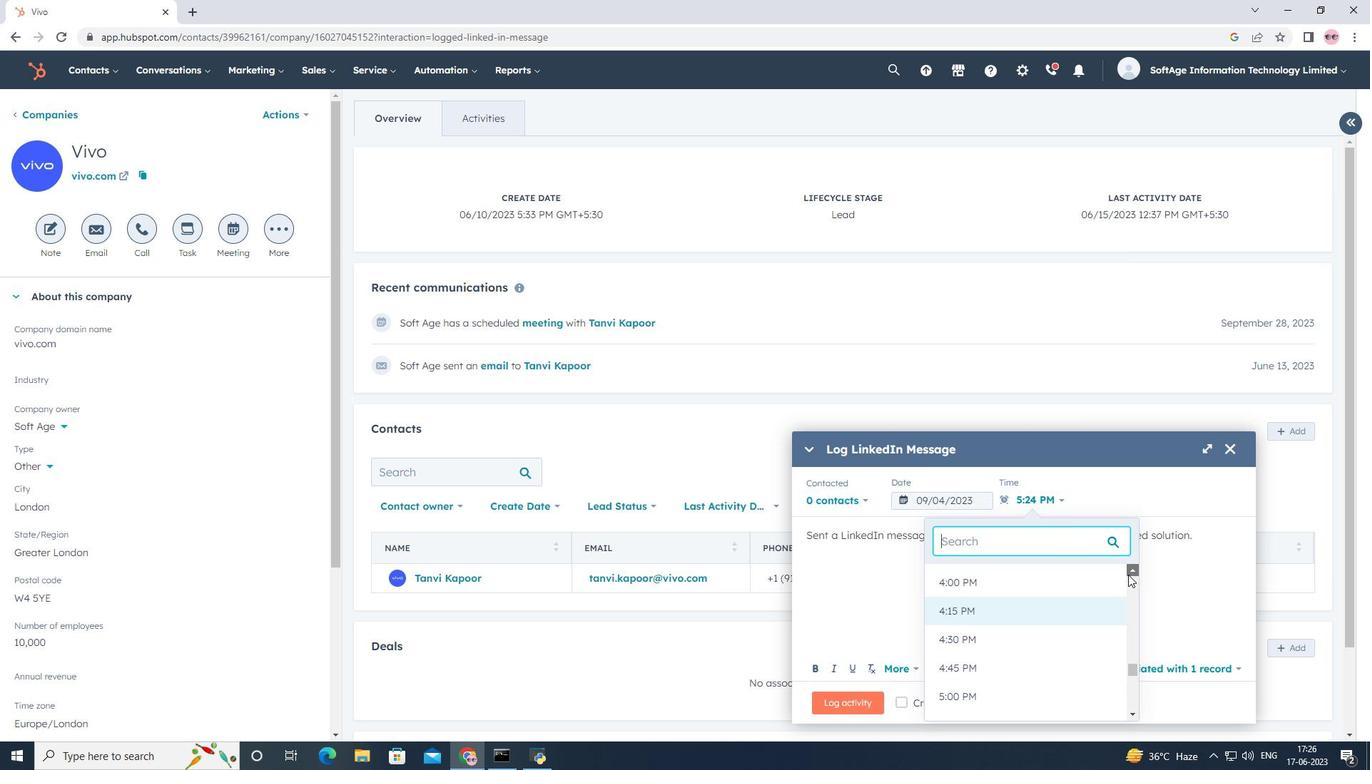 
Action: Mouse pressed left at (1128, 575)
Screenshot: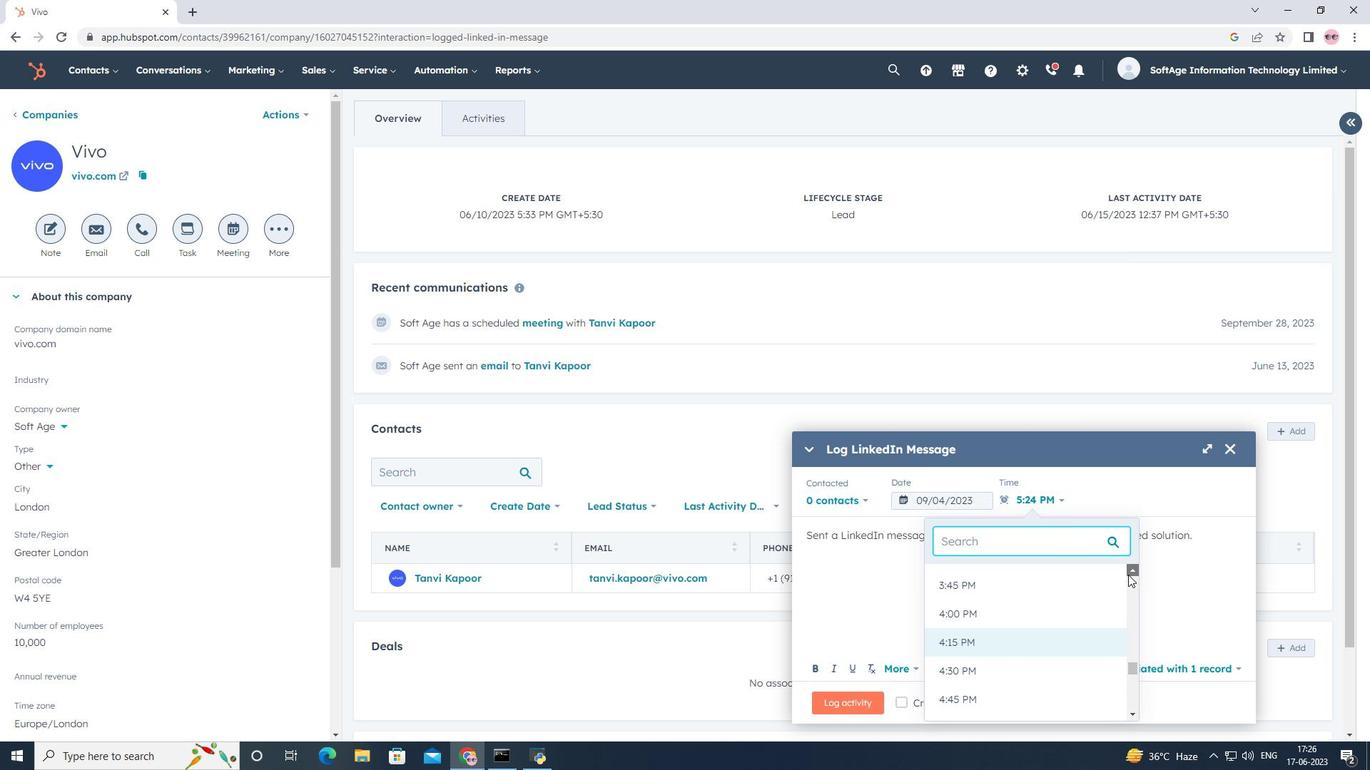 
Action: Mouse pressed left at (1128, 575)
Screenshot: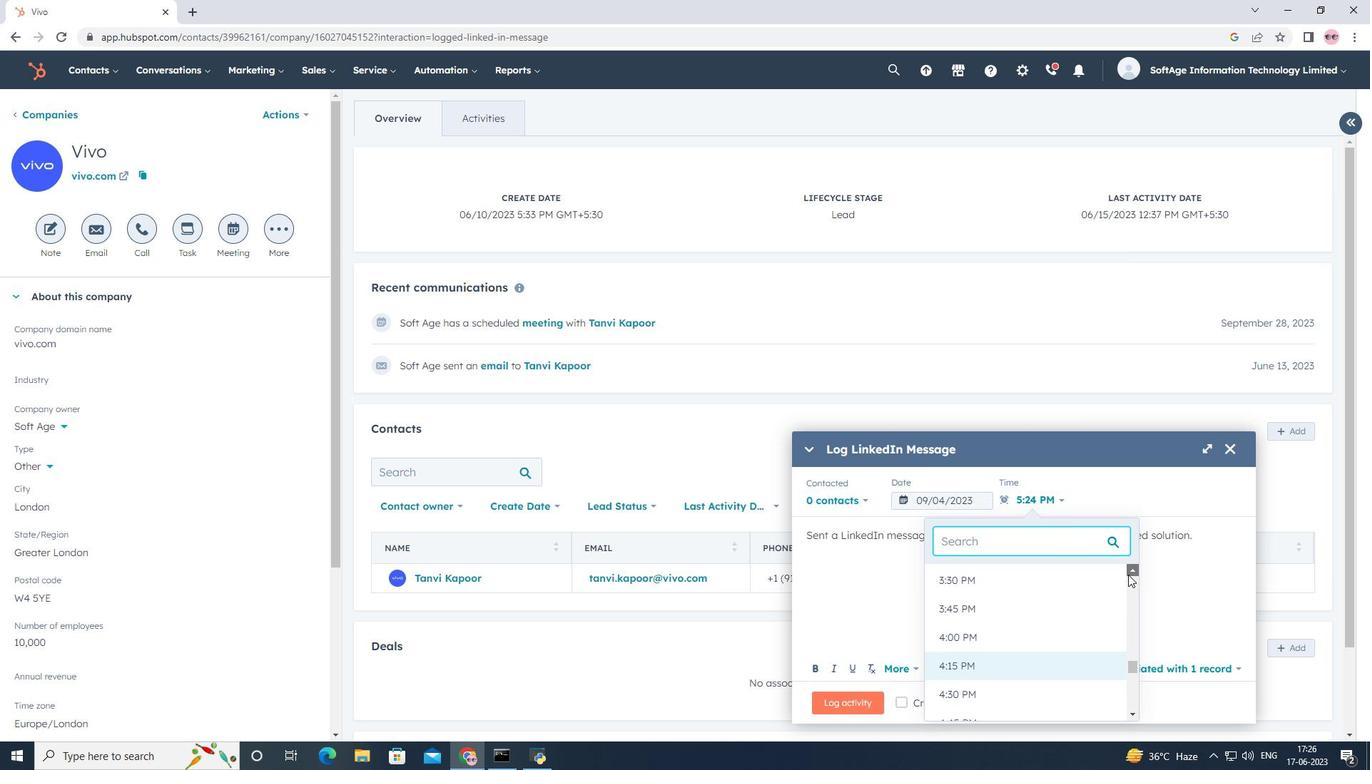 
Action: Mouse moved to (989, 581)
Screenshot: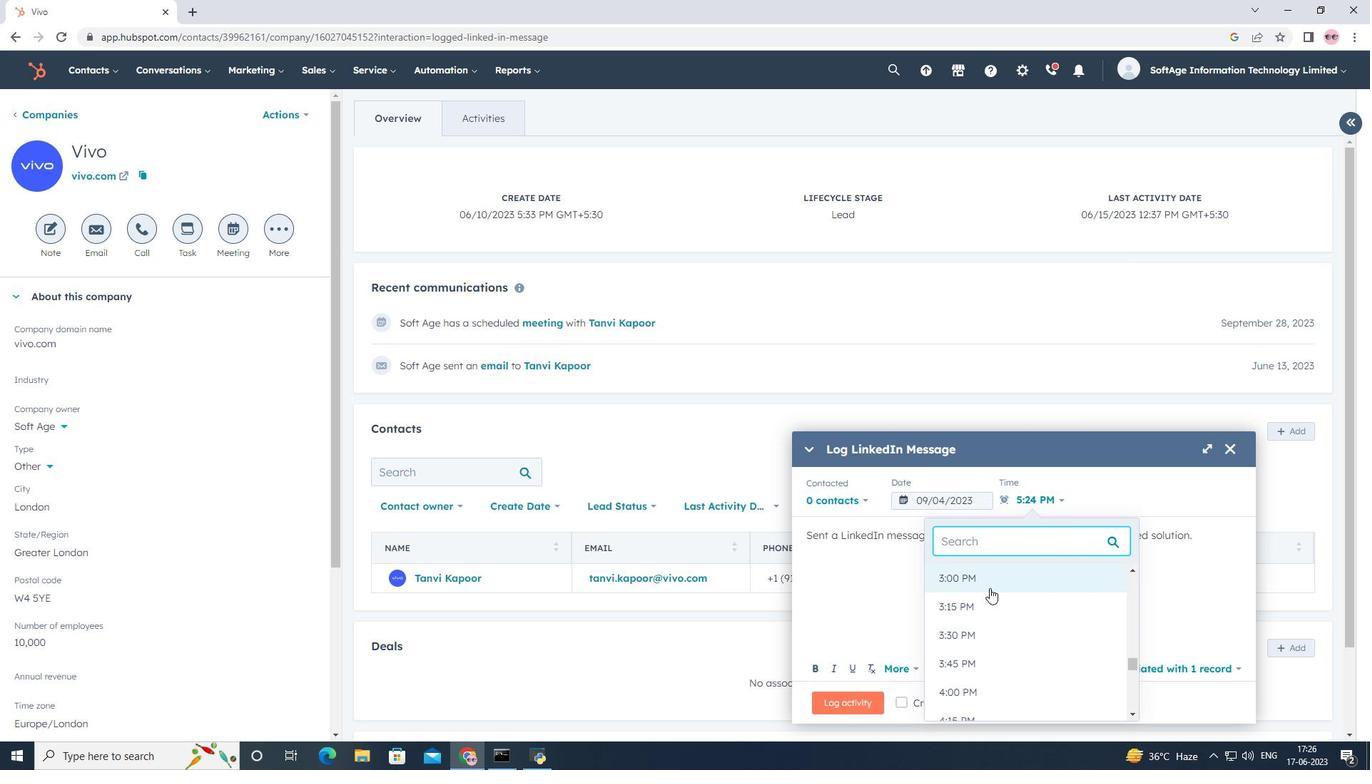 
Action: Mouse pressed left at (989, 581)
Screenshot: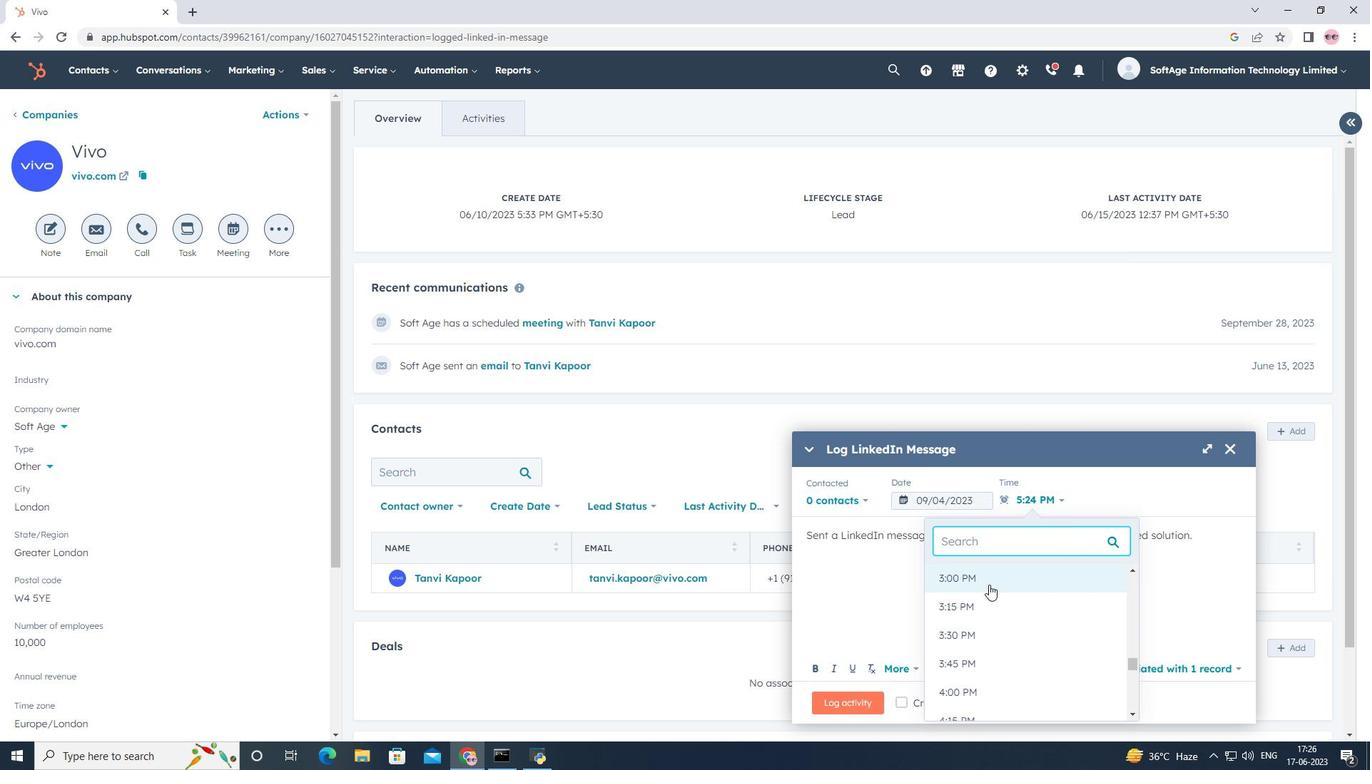 
Action: Mouse moved to (859, 495)
Screenshot: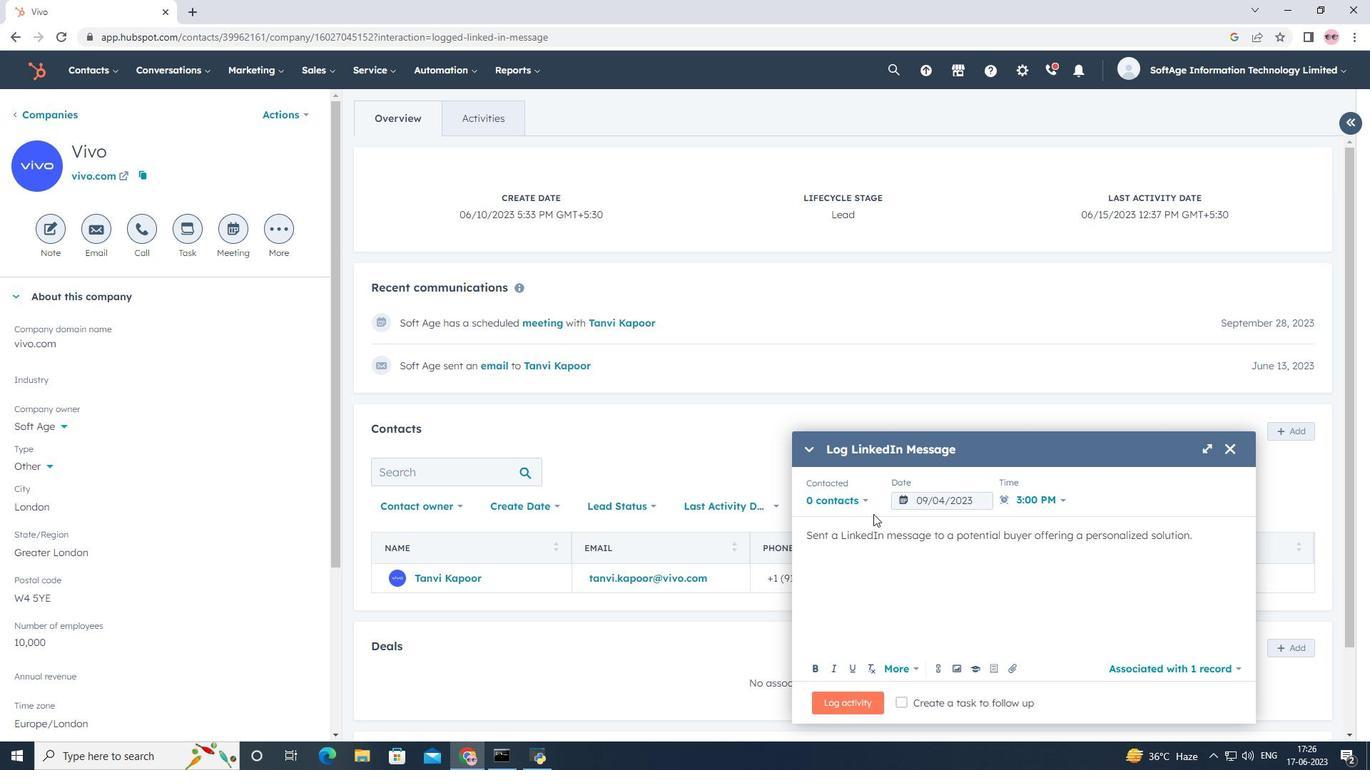 
Action: Mouse pressed left at (859, 495)
Screenshot: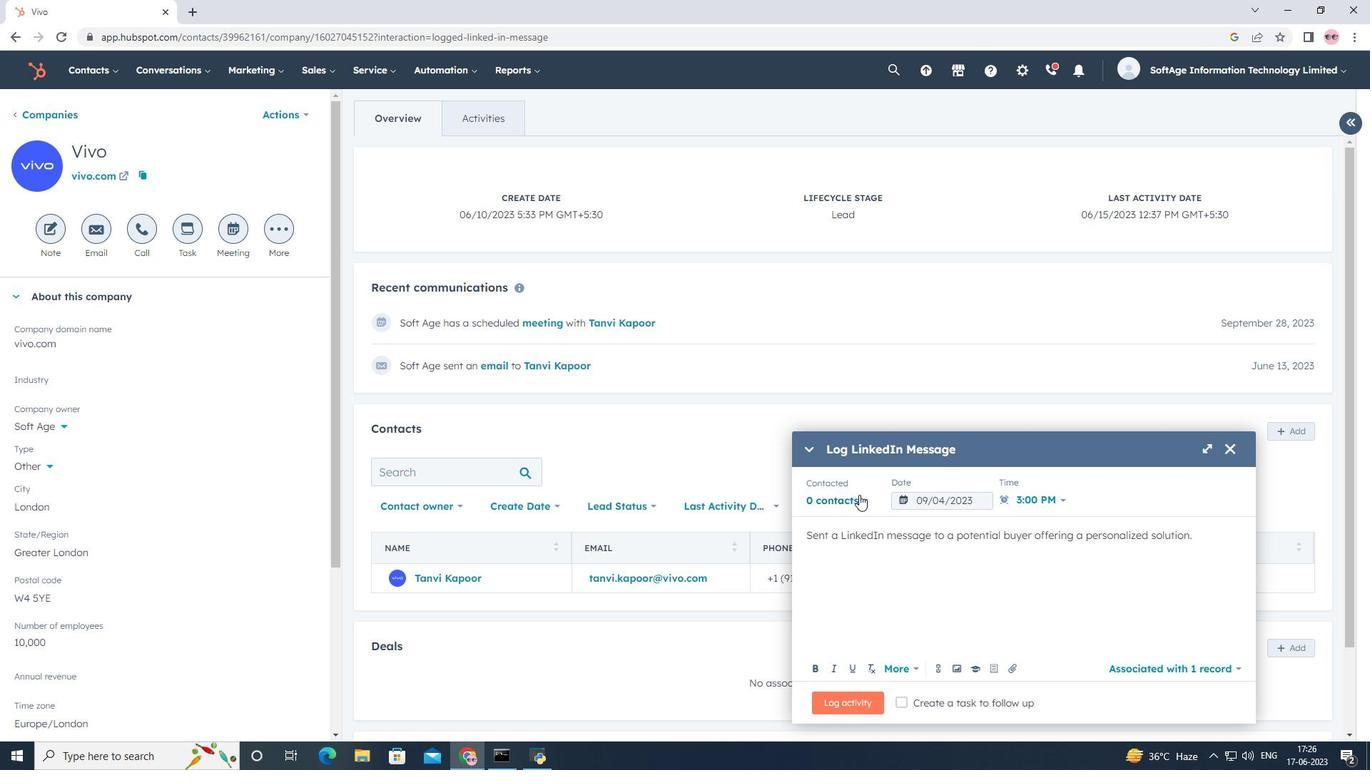 
Action: Mouse moved to (864, 575)
Screenshot: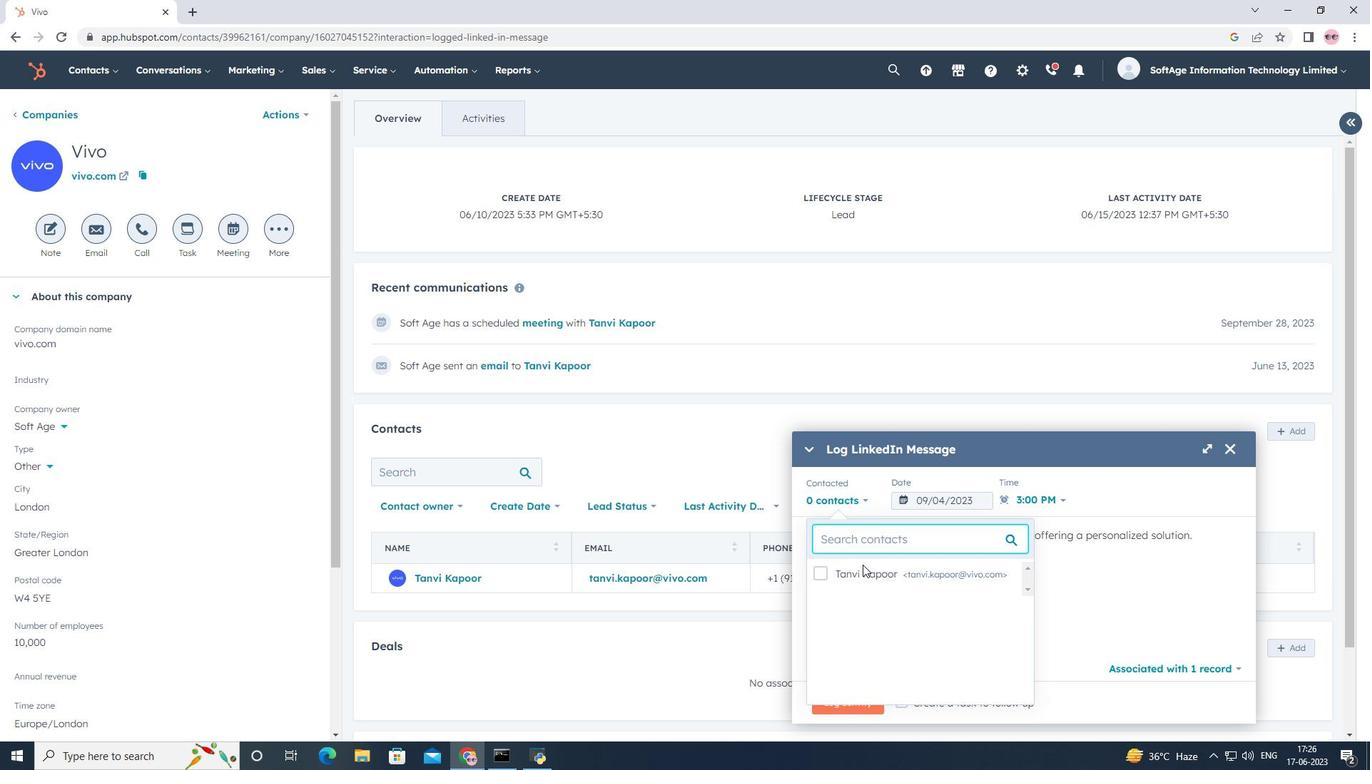 
Action: Mouse pressed left at (864, 575)
Screenshot: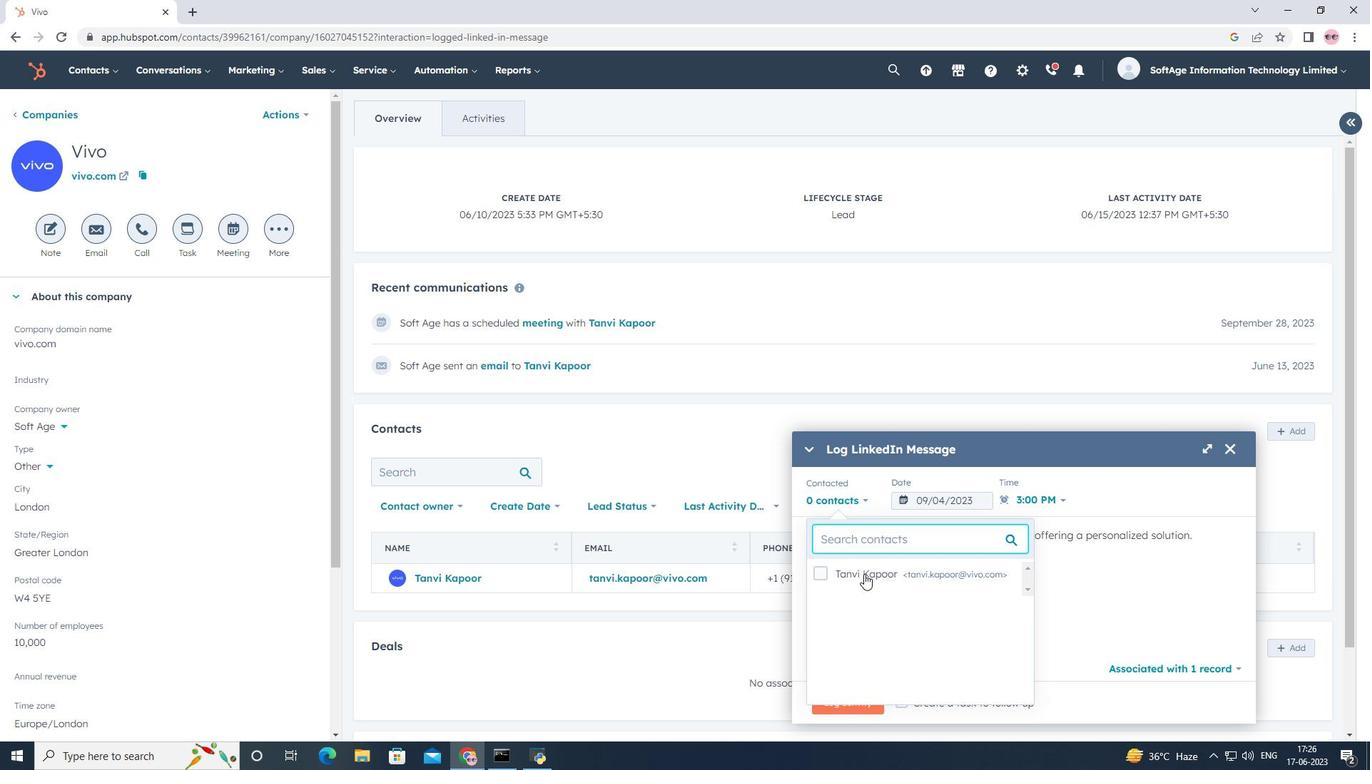 
Action: Mouse moved to (1121, 580)
Screenshot: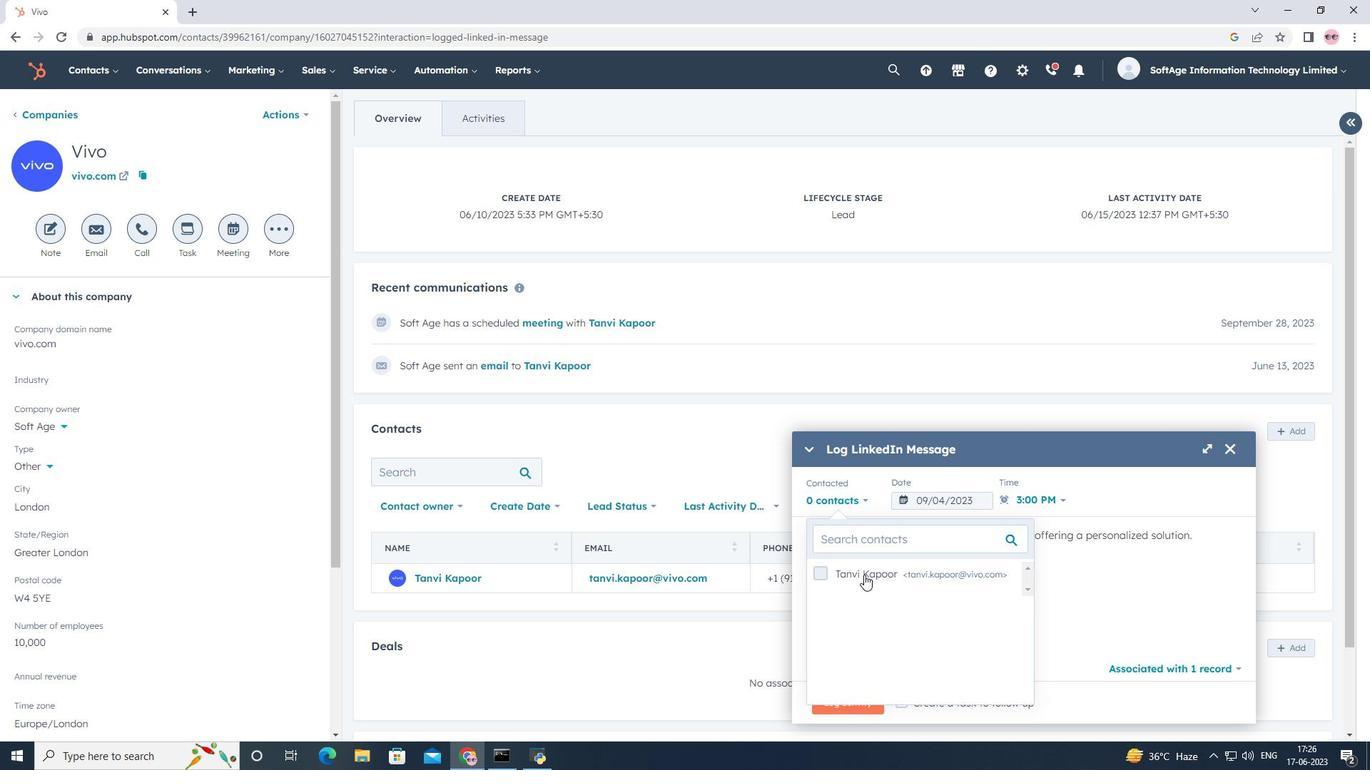 
Action: Mouse pressed left at (1121, 580)
Screenshot: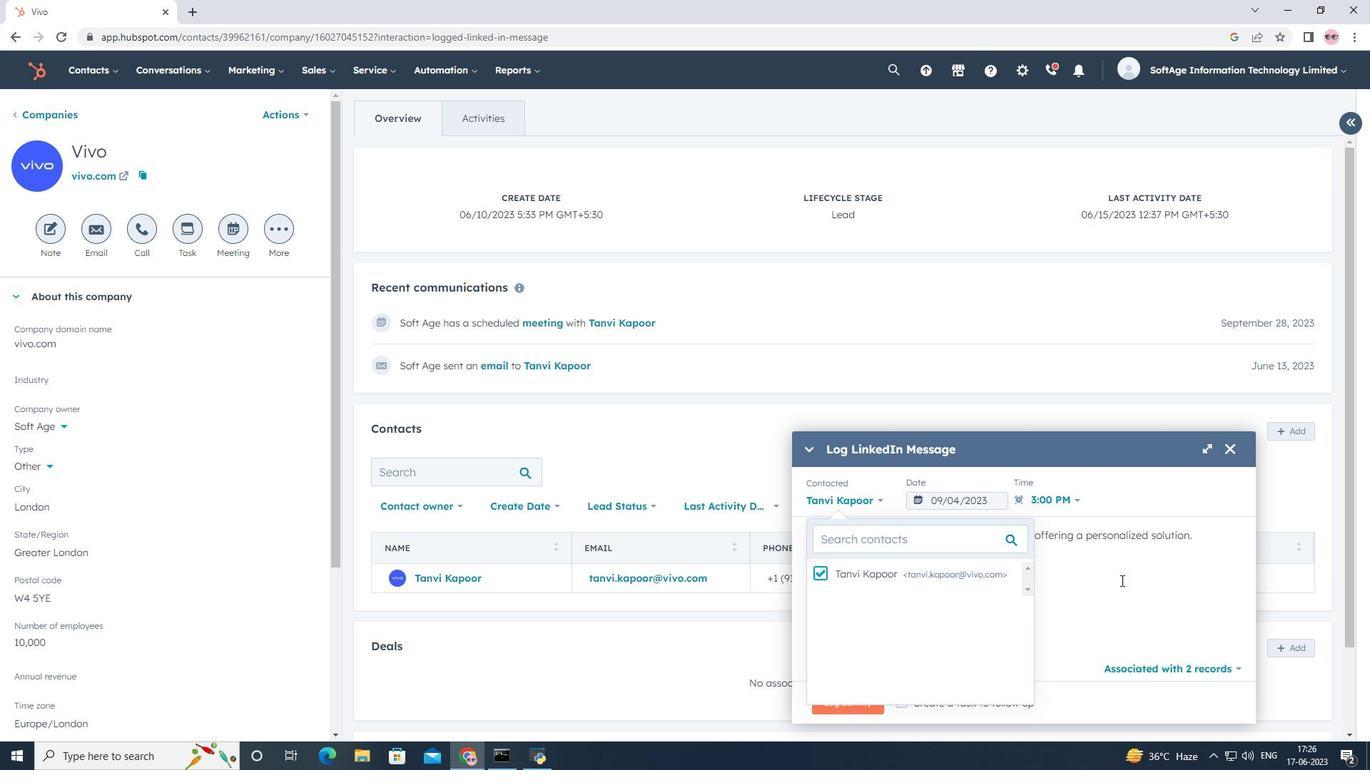 
Action: Mouse moved to (860, 705)
Screenshot: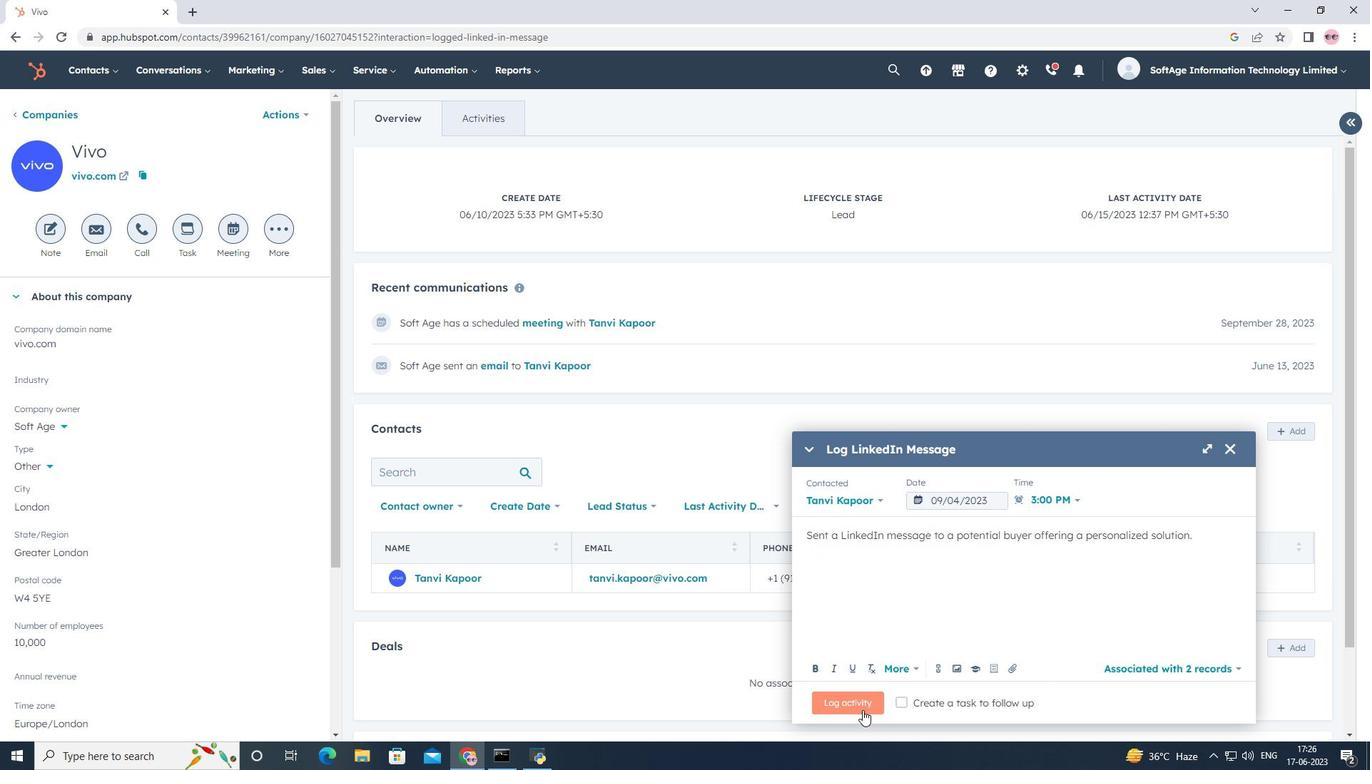 
Action: Mouse pressed left at (860, 705)
Screenshot: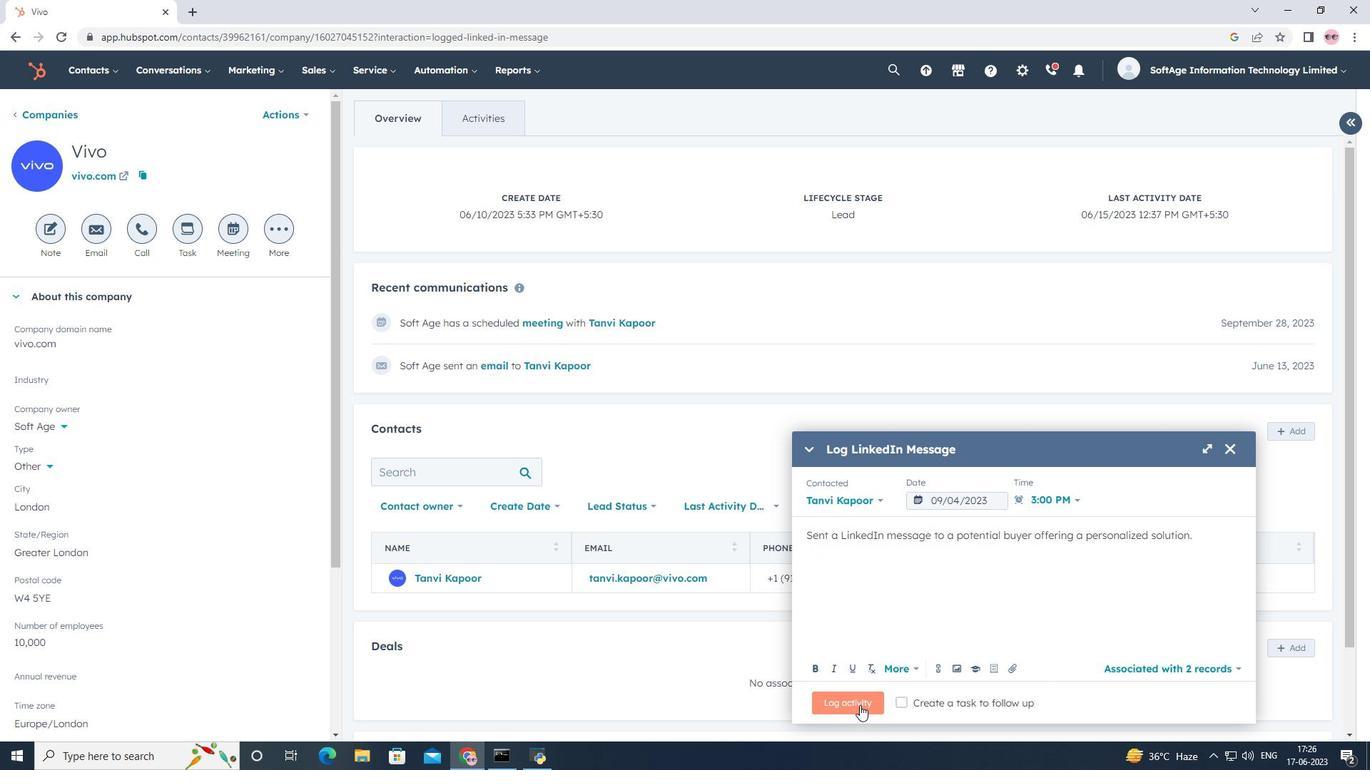 
